 Task: Search one way flight ticket for 5 adults, 2 children, 1 infant in seat and 2 infants on lap in economy from Hilo, Hawaii: Hilo International Airport to Rockford: Chicago Rockford International Airport(was Northwest Chicagoland Regional Airport At Rockford) on 5-1-2023. Choice of flights is JetBlue. Number of bags: 1 carry on bag and 1 checked bag. Price is upto 100000. Outbound departure time preference is 21:15.
Action: Mouse moved to (251, 296)
Screenshot: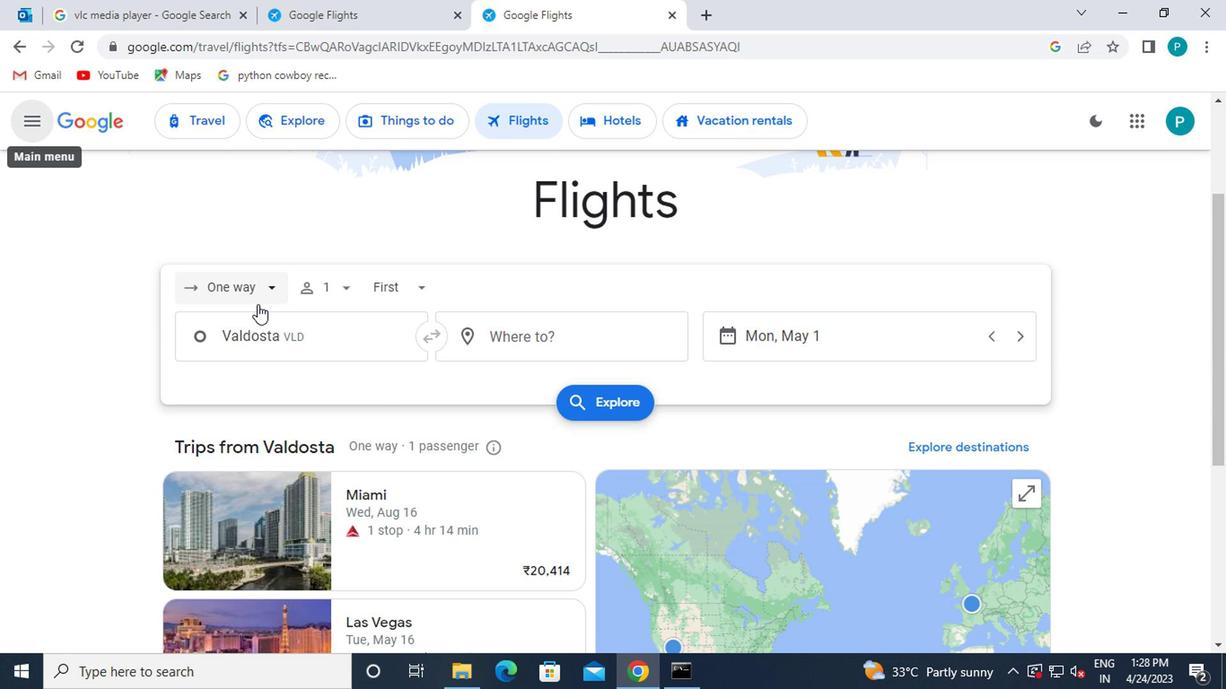 
Action: Mouse pressed left at (251, 296)
Screenshot: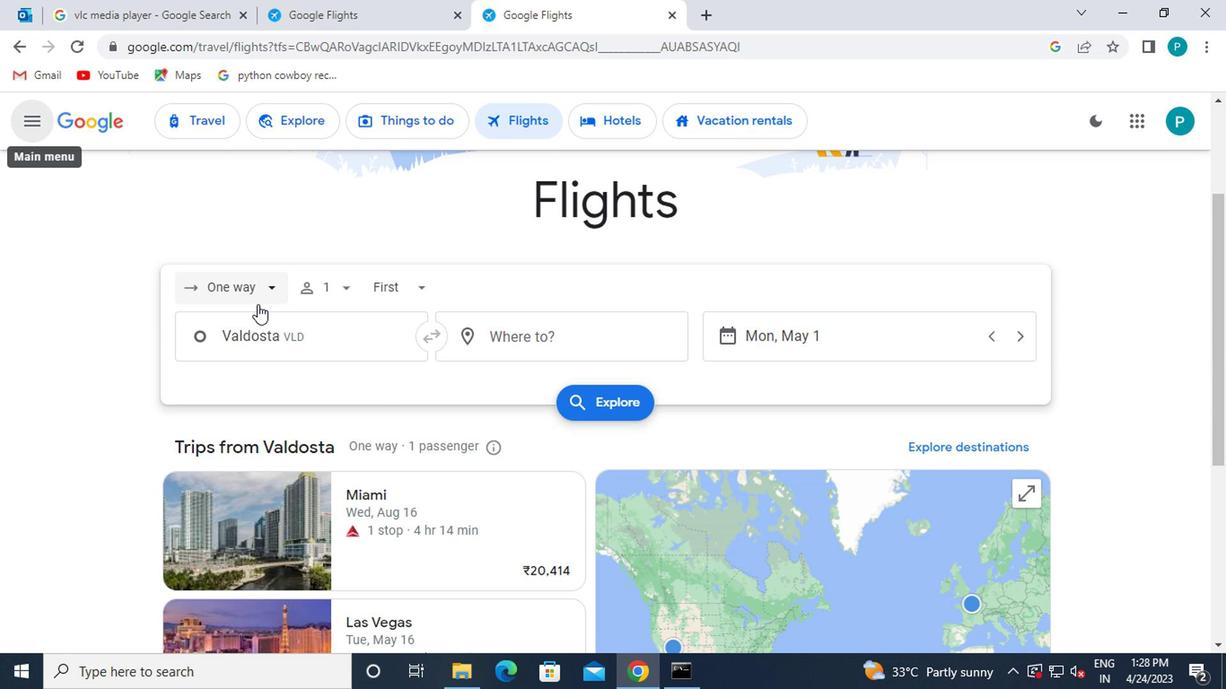 
Action: Mouse moved to (276, 376)
Screenshot: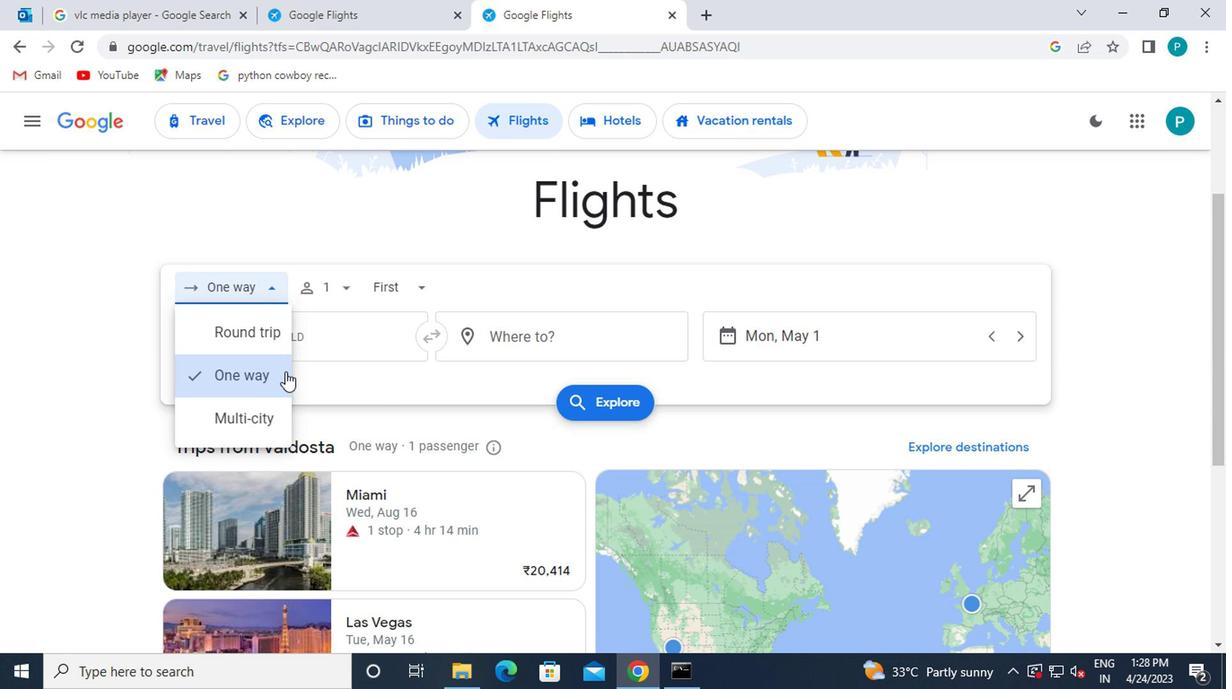 
Action: Mouse pressed left at (276, 376)
Screenshot: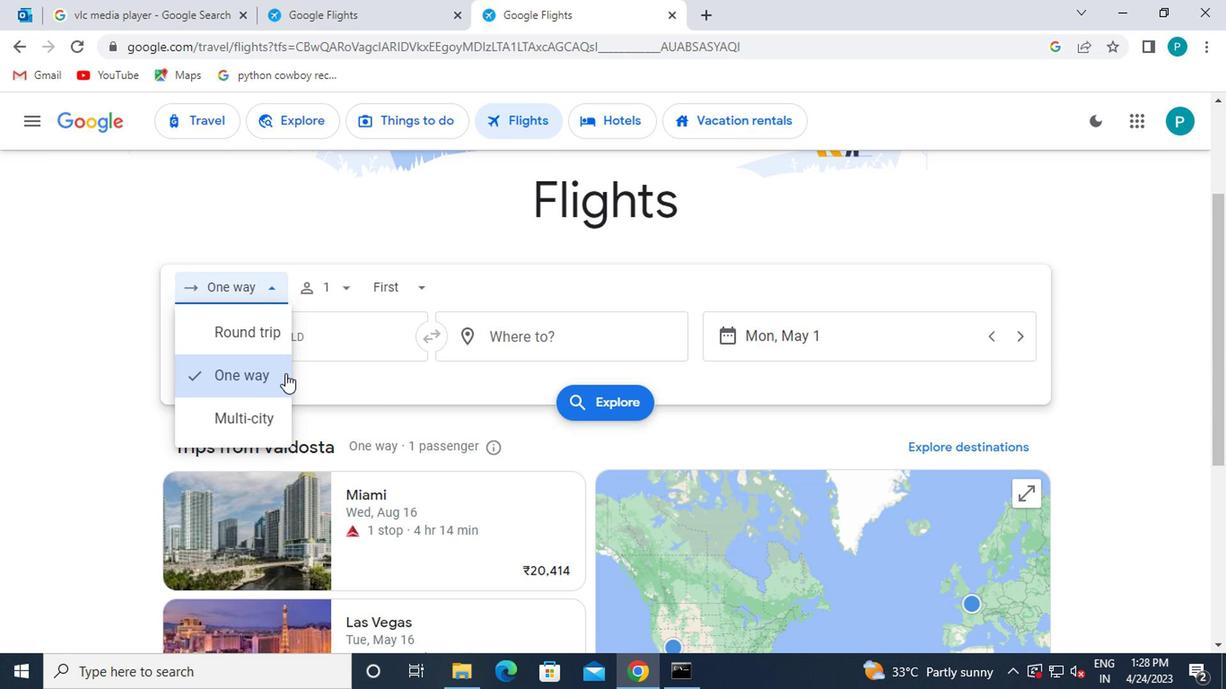 
Action: Mouse moved to (350, 291)
Screenshot: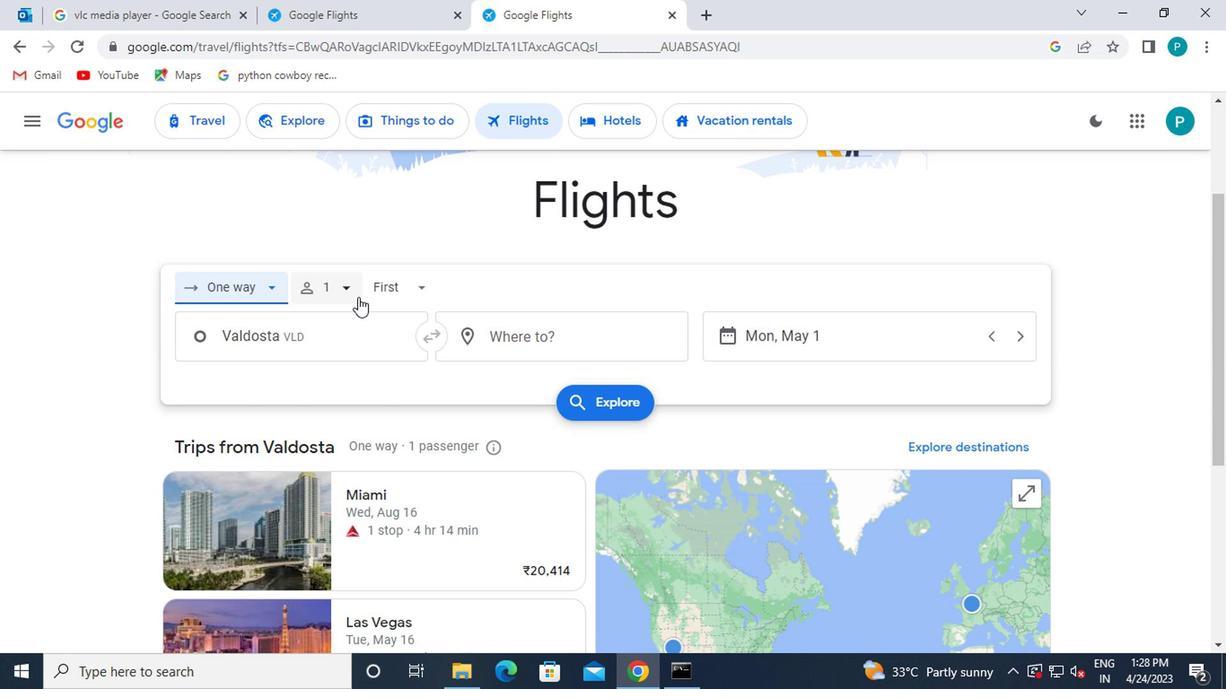 
Action: Mouse pressed left at (350, 291)
Screenshot: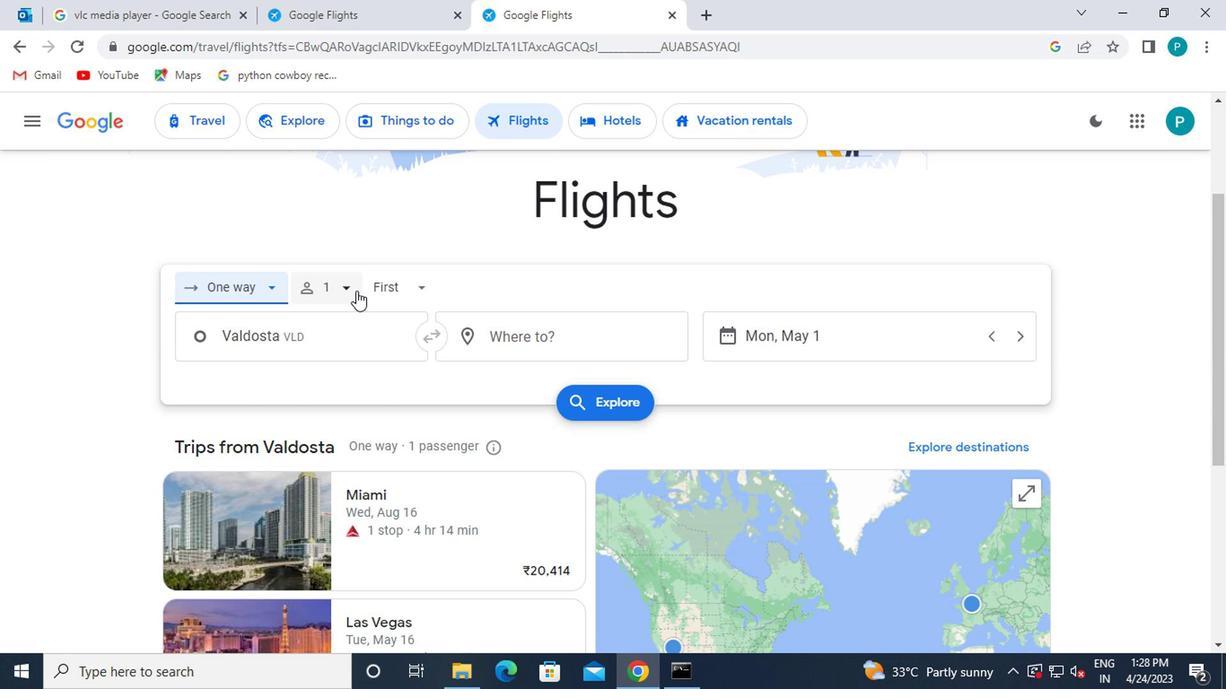 
Action: Mouse moved to (472, 334)
Screenshot: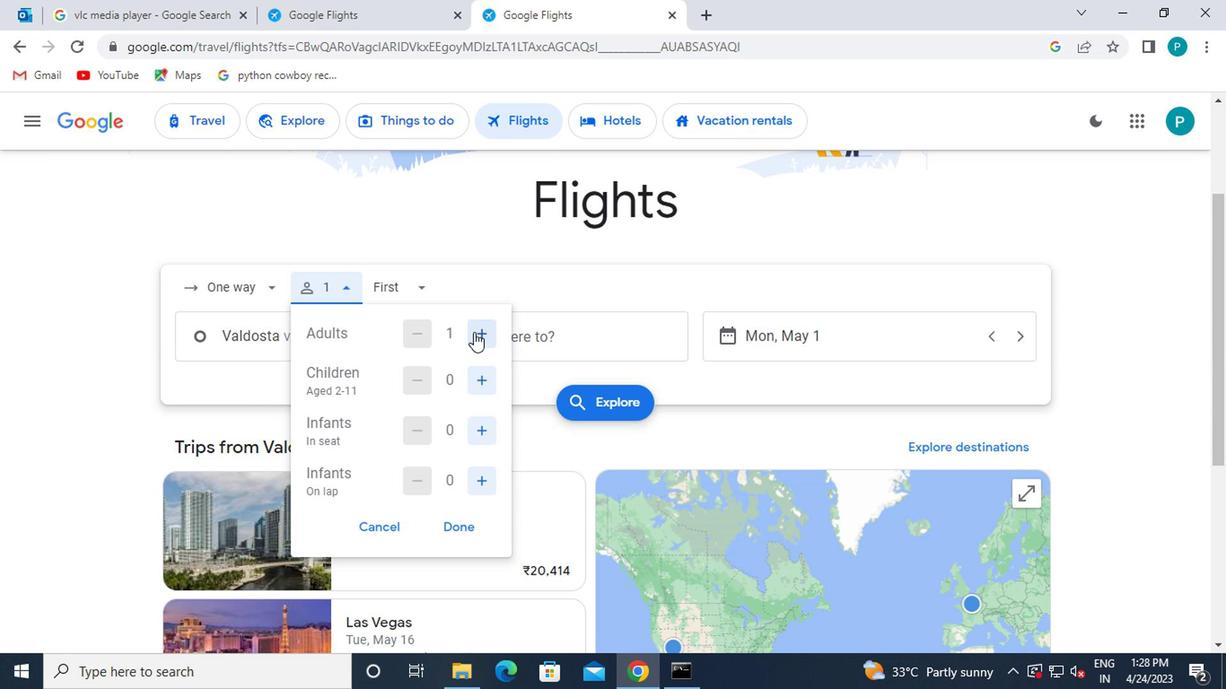 
Action: Mouse pressed left at (472, 334)
Screenshot: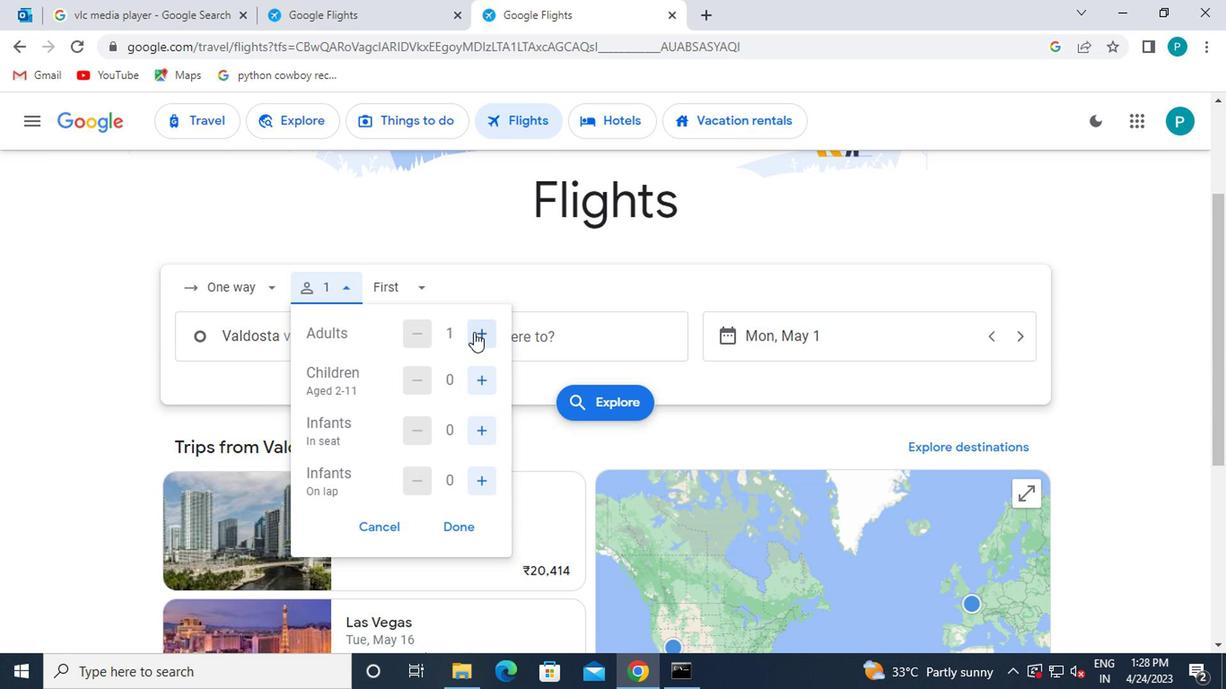 
Action: Mouse pressed left at (472, 334)
Screenshot: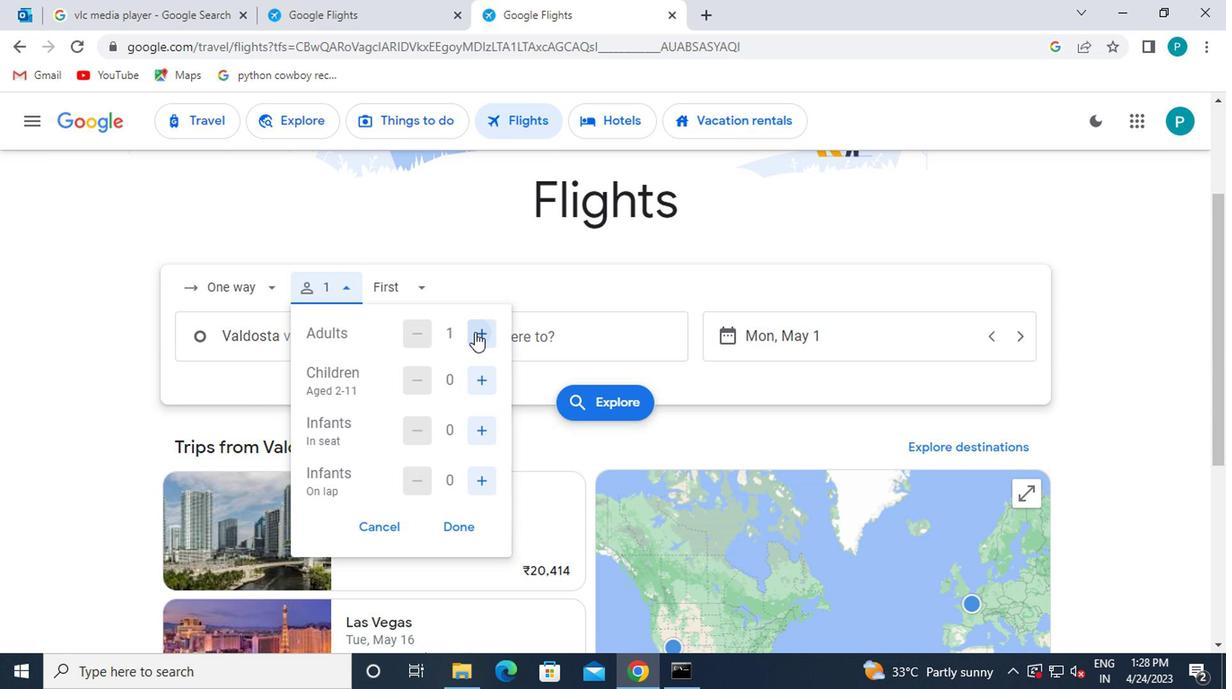
Action: Mouse pressed left at (472, 334)
Screenshot: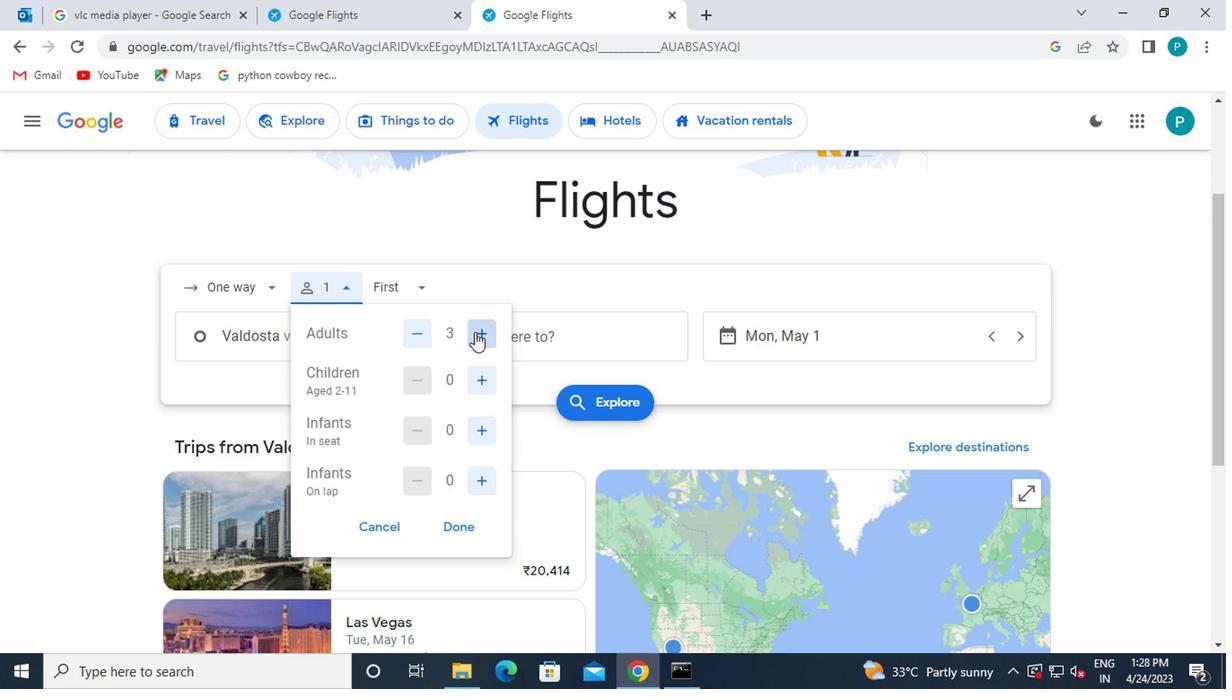 
Action: Mouse pressed left at (472, 334)
Screenshot: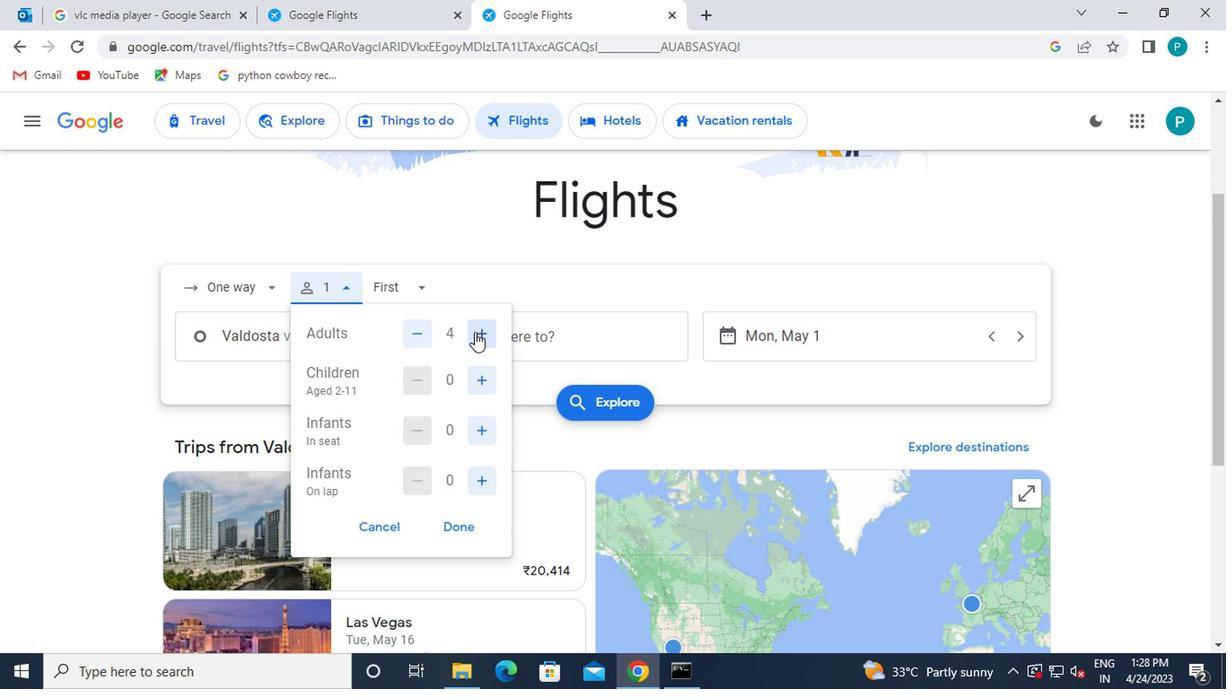 
Action: Mouse moved to (468, 371)
Screenshot: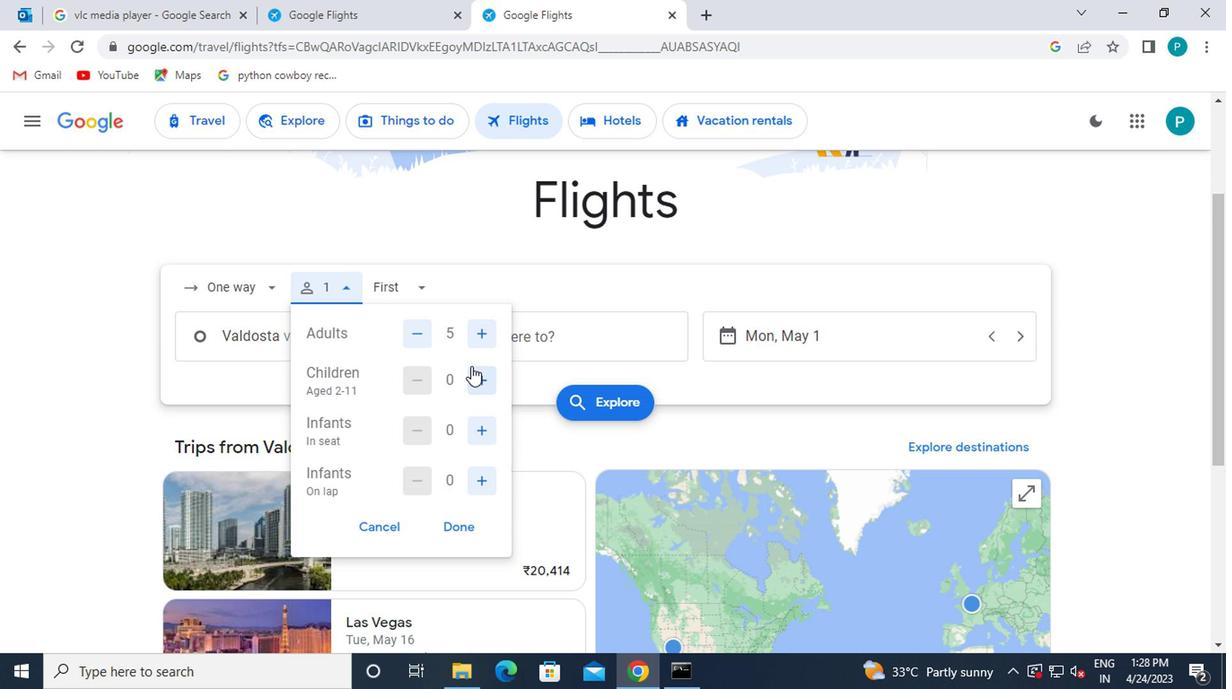 
Action: Mouse pressed left at (468, 371)
Screenshot: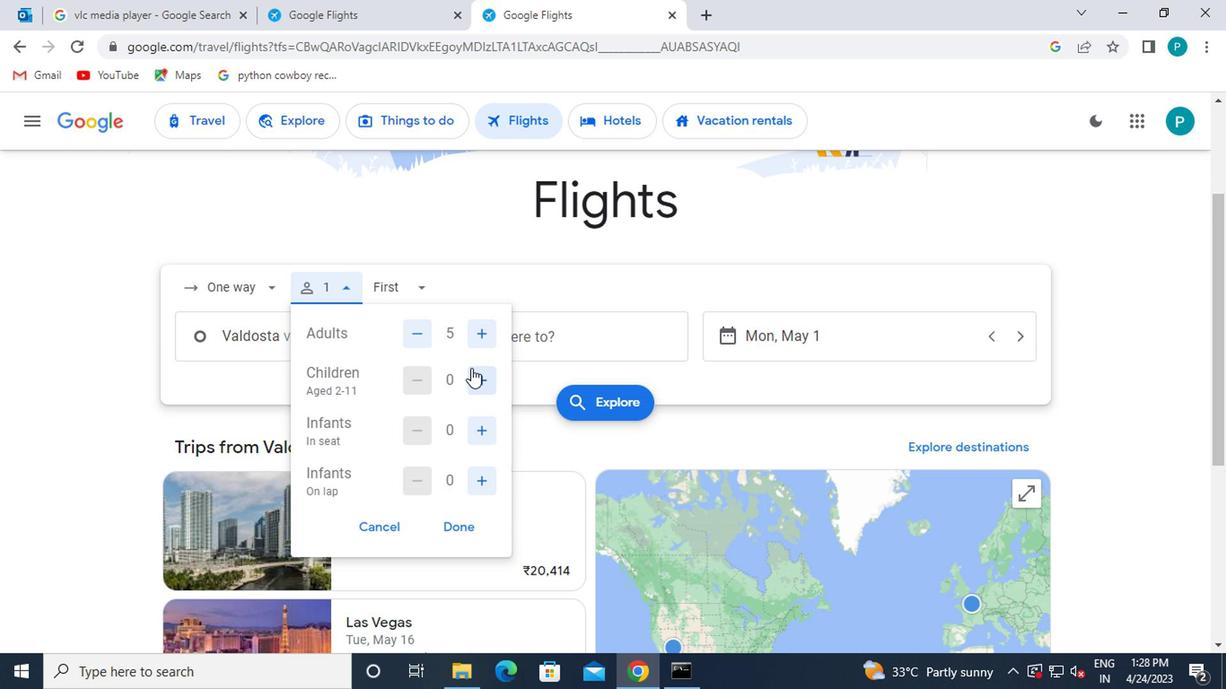 
Action: Mouse pressed left at (468, 371)
Screenshot: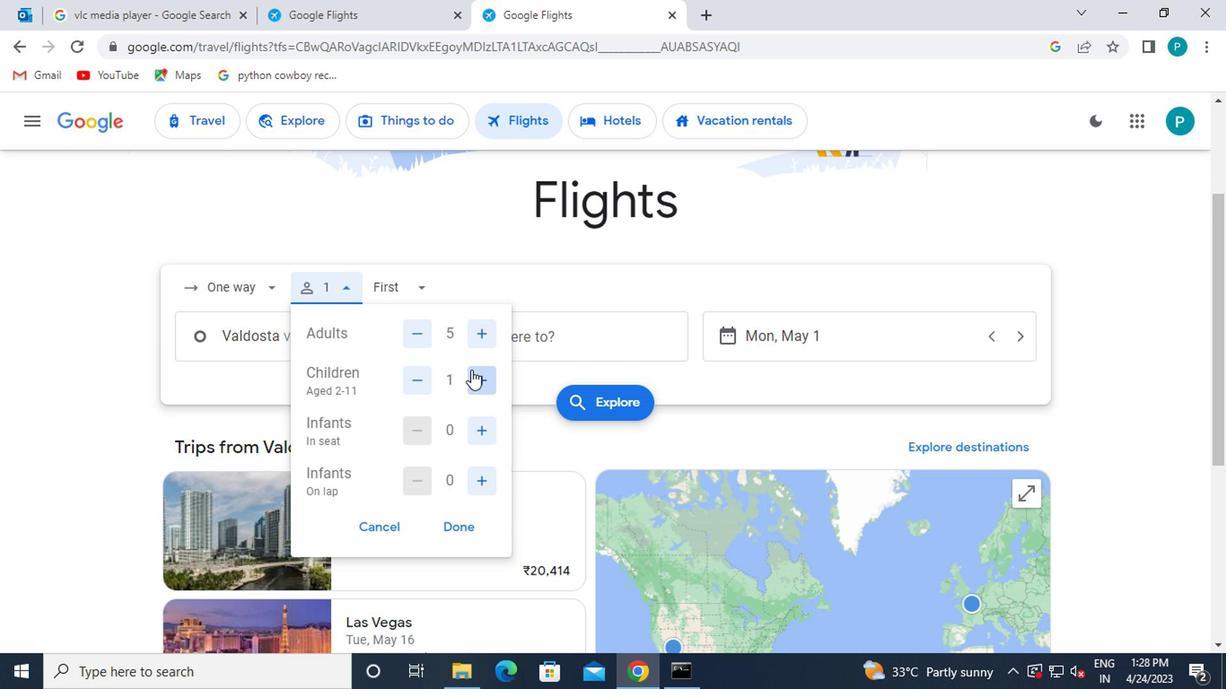 
Action: Mouse moved to (483, 426)
Screenshot: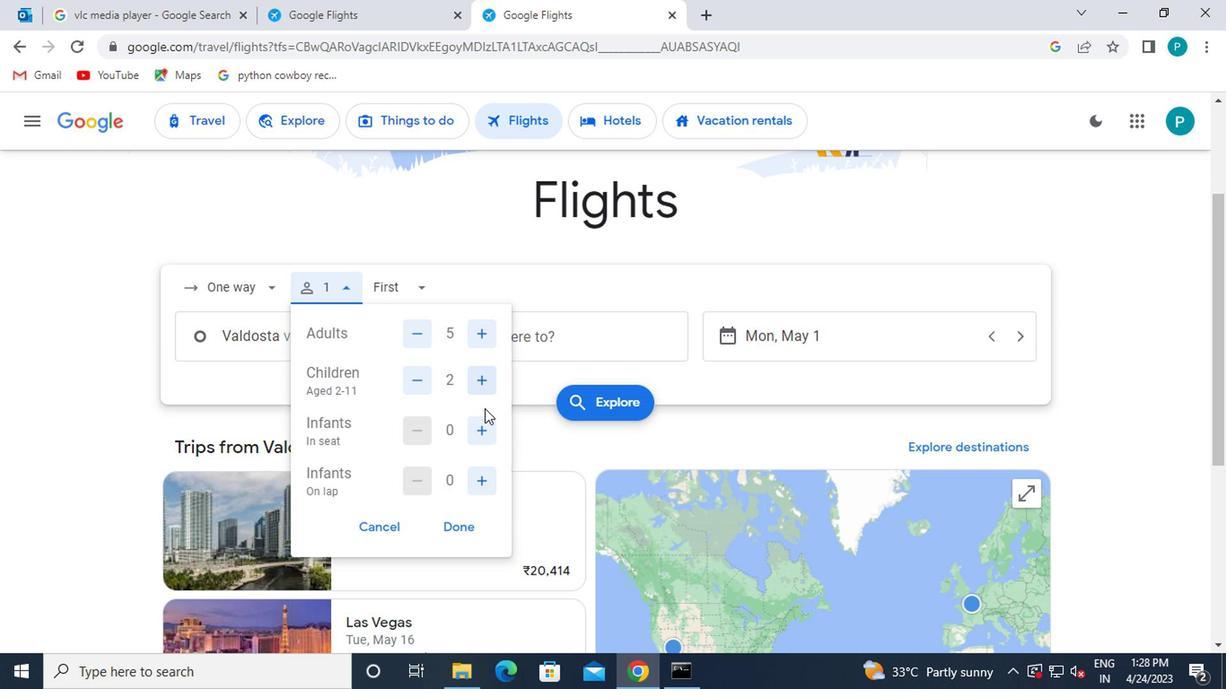 
Action: Mouse pressed left at (483, 426)
Screenshot: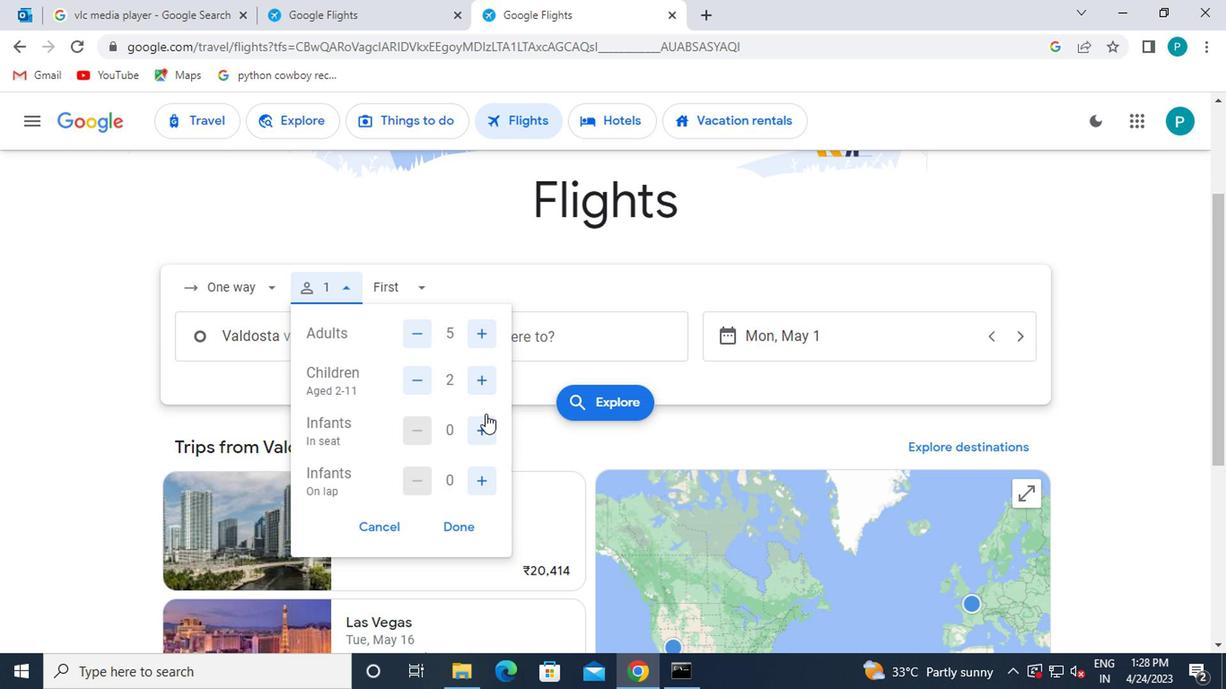 
Action: Mouse moved to (470, 479)
Screenshot: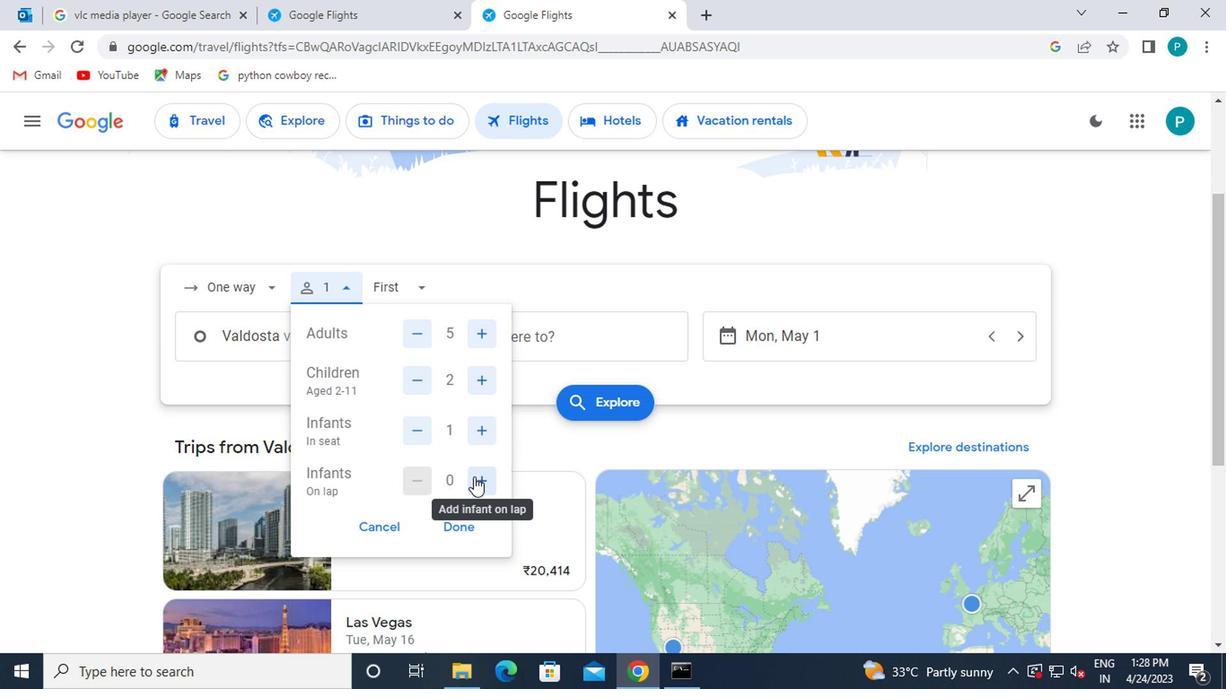 
Action: Mouse pressed left at (470, 479)
Screenshot: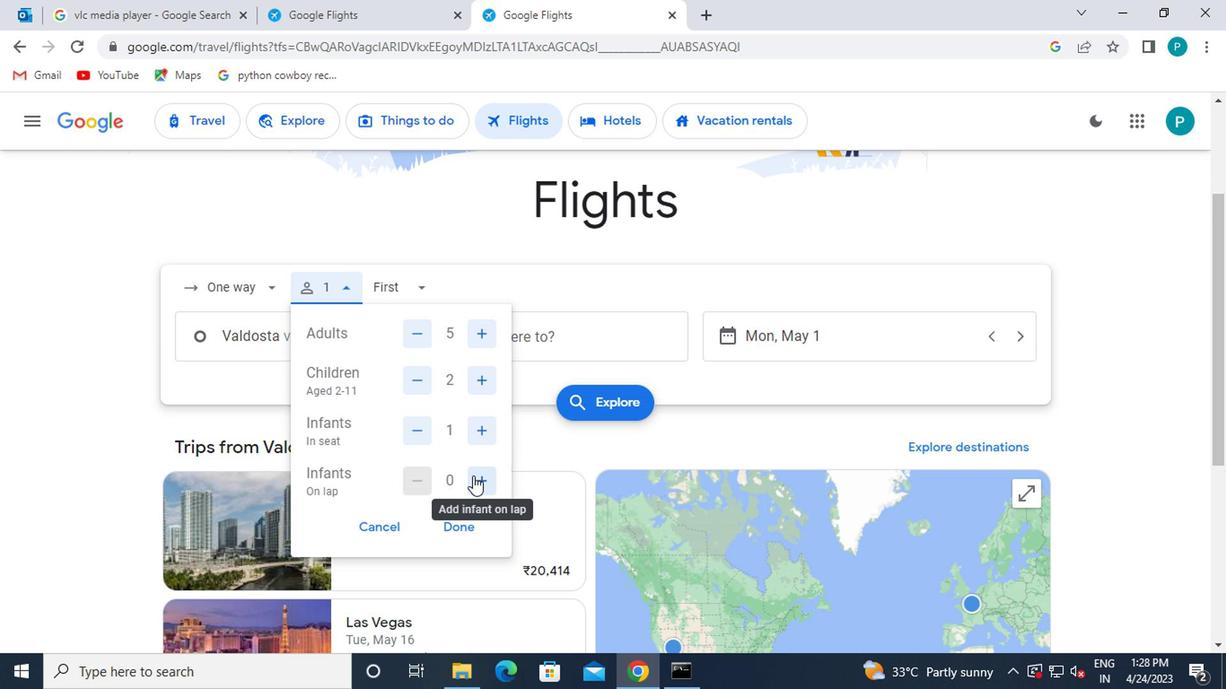 
Action: Mouse pressed left at (470, 479)
Screenshot: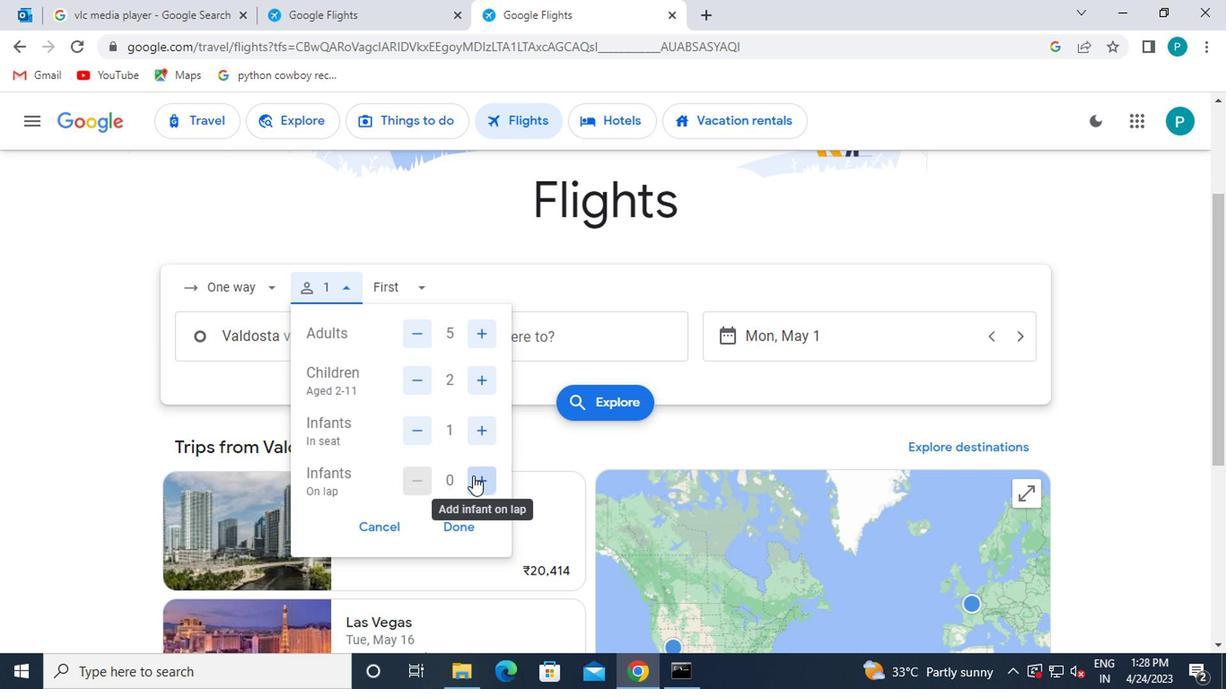
Action: Mouse moved to (428, 484)
Screenshot: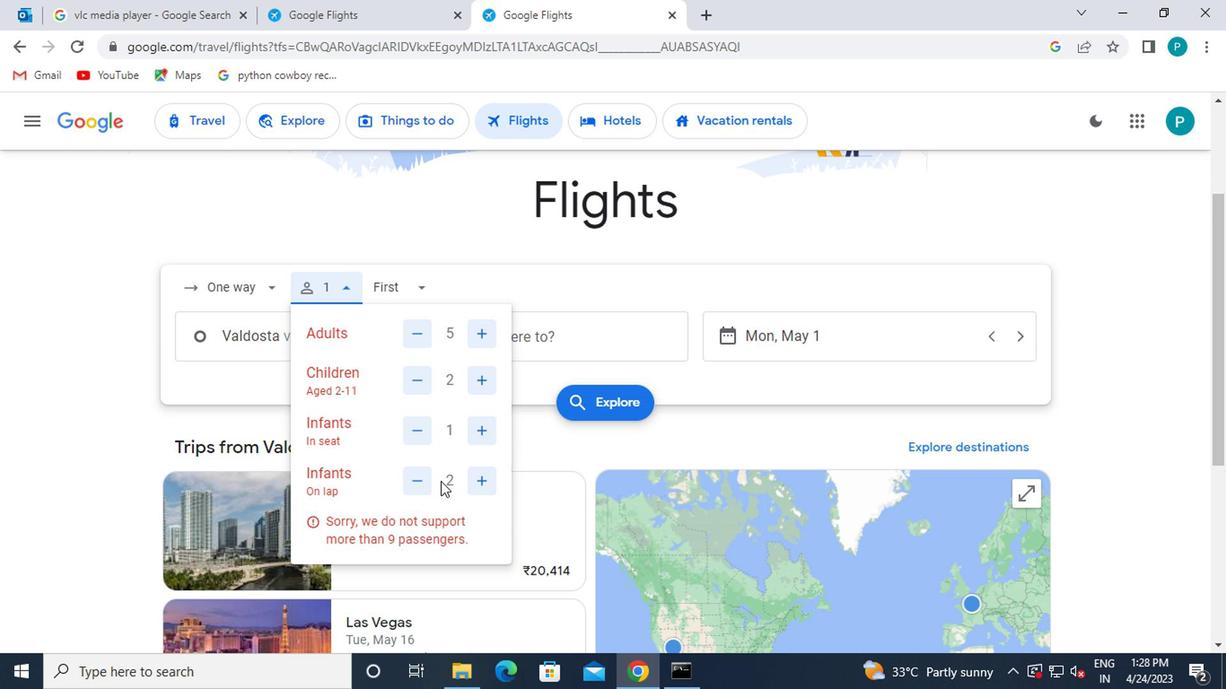 
Action: Mouse pressed left at (428, 484)
Screenshot: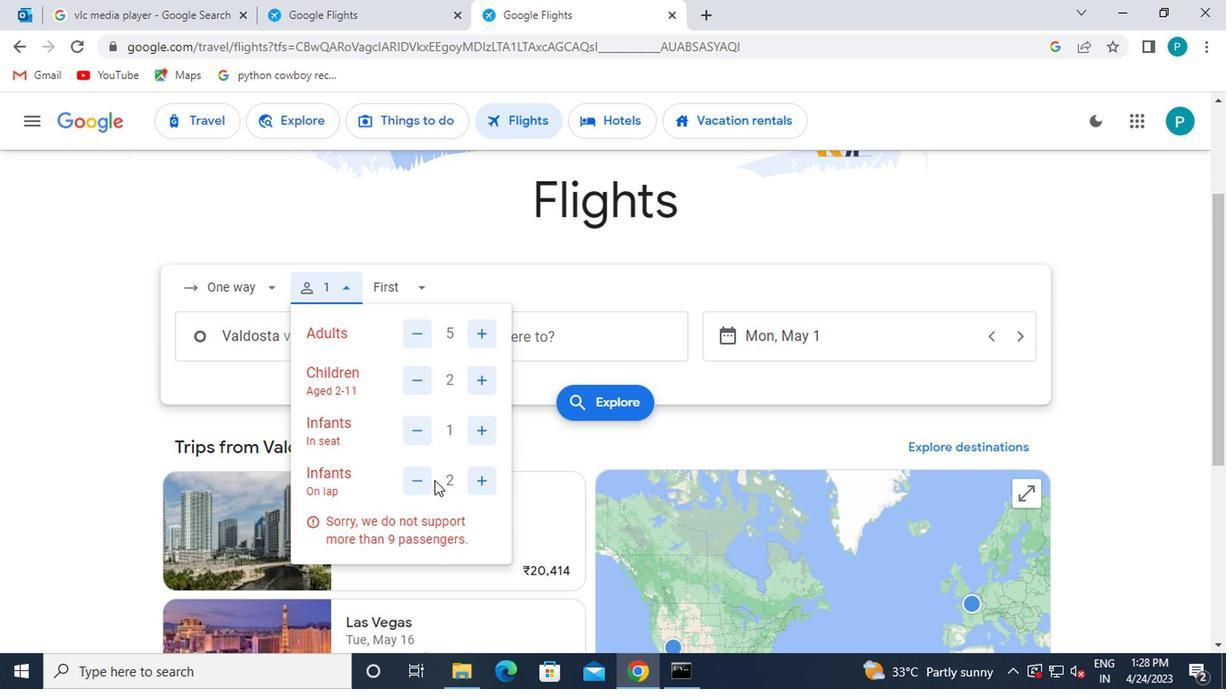 
Action: Mouse moved to (412, 489)
Screenshot: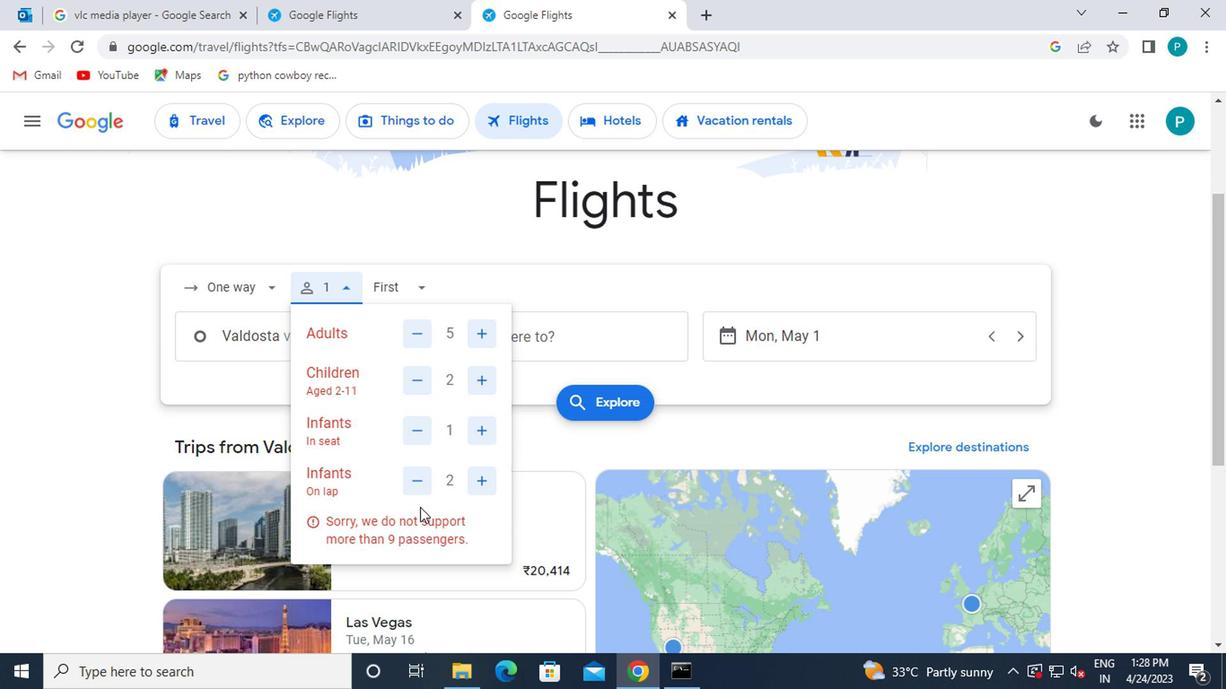 
Action: Mouse pressed left at (412, 489)
Screenshot: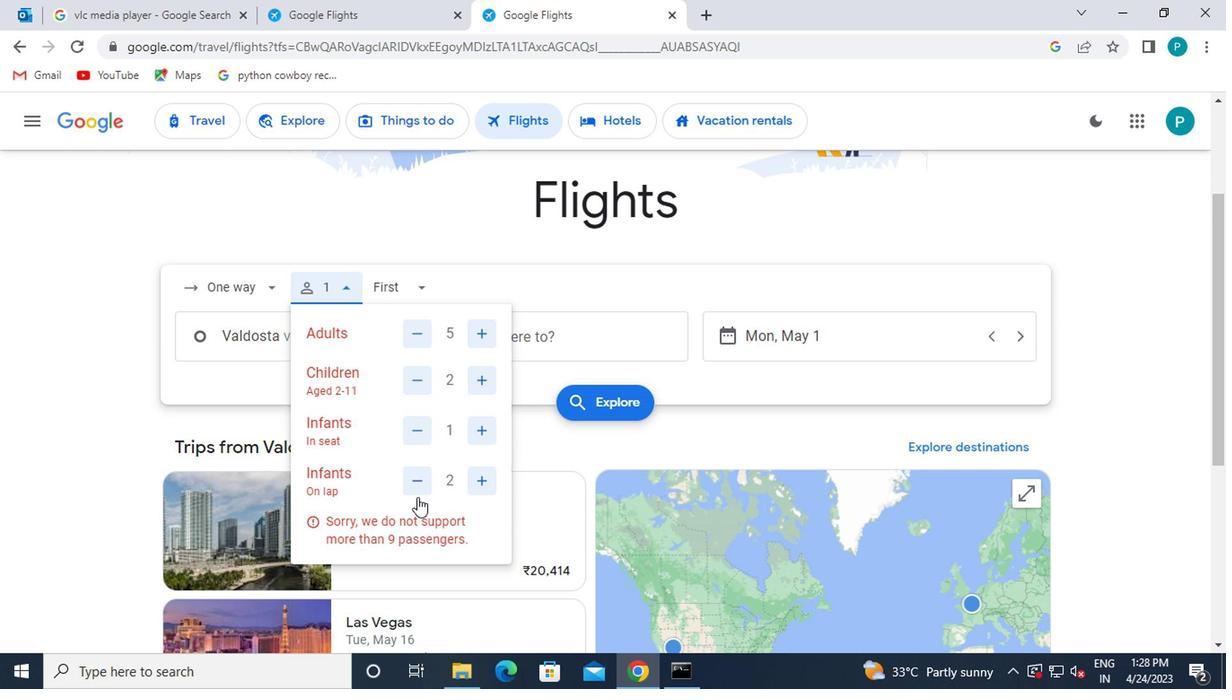 
Action: Mouse moved to (460, 527)
Screenshot: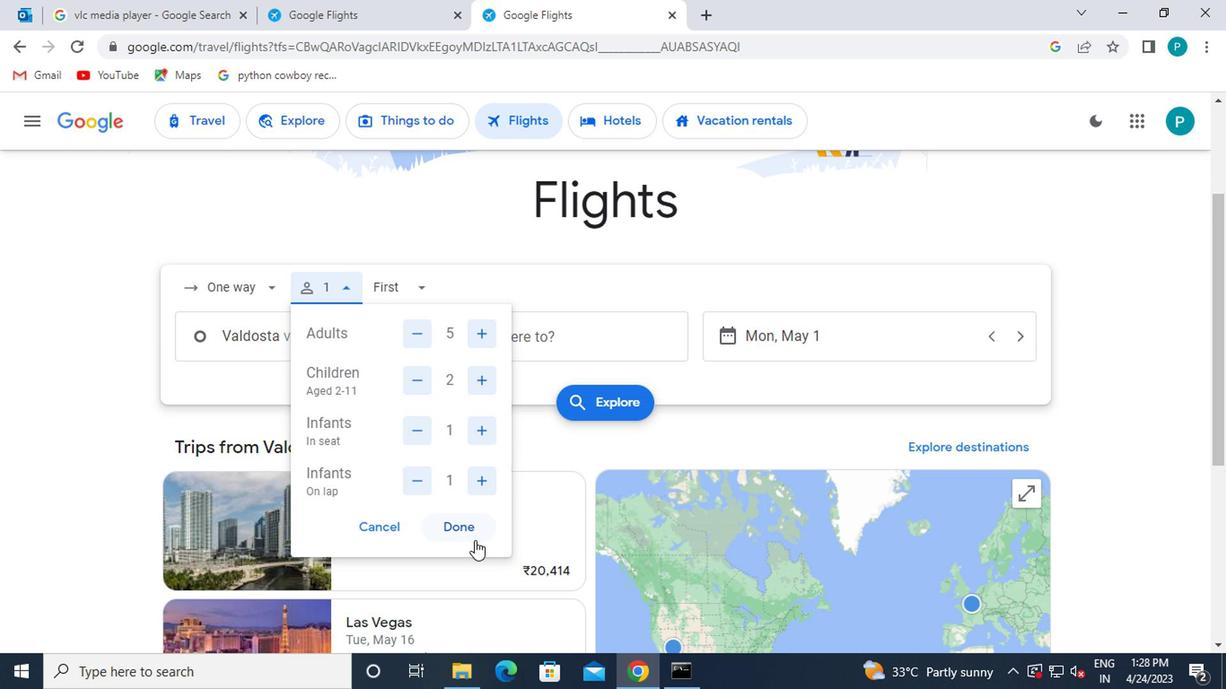 
Action: Mouse pressed left at (460, 527)
Screenshot: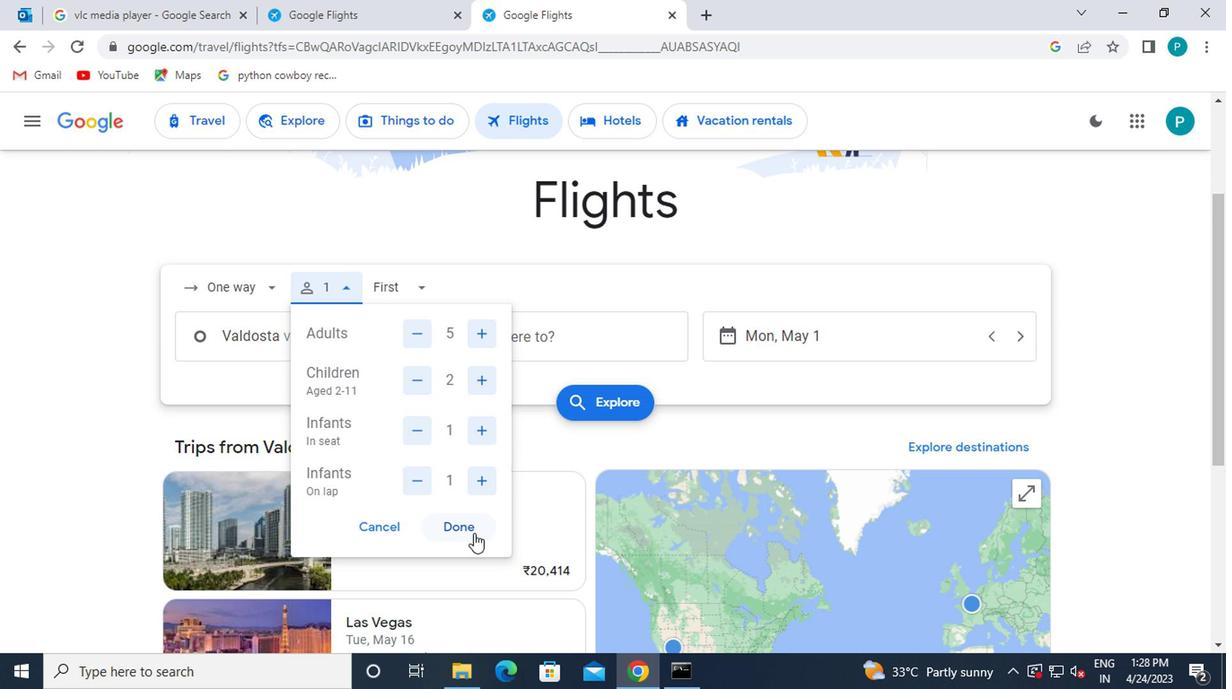 
Action: Mouse moved to (417, 292)
Screenshot: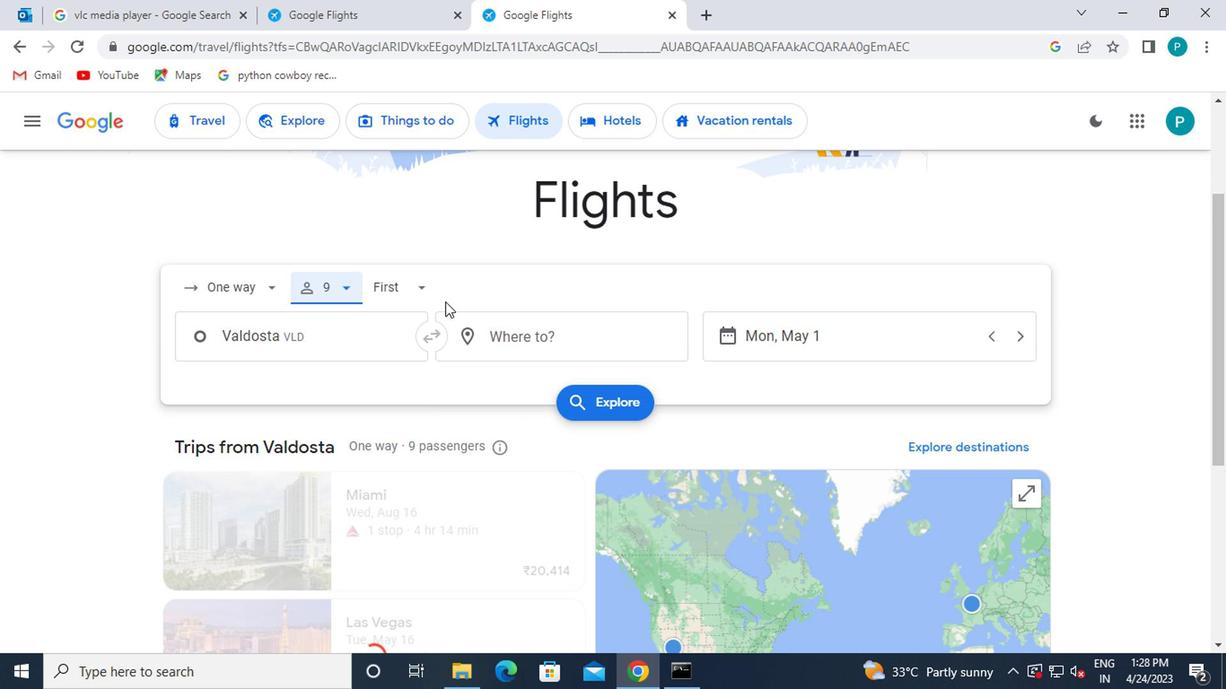 
Action: Mouse pressed left at (417, 292)
Screenshot: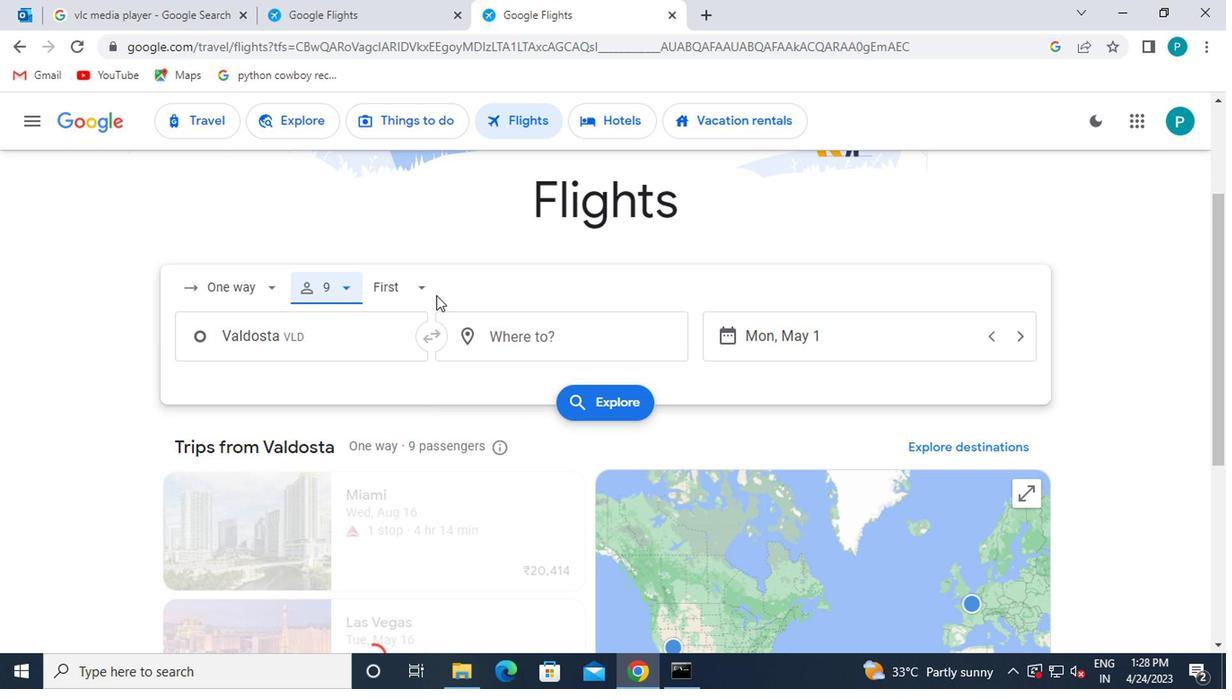 
Action: Mouse moved to (435, 344)
Screenshot: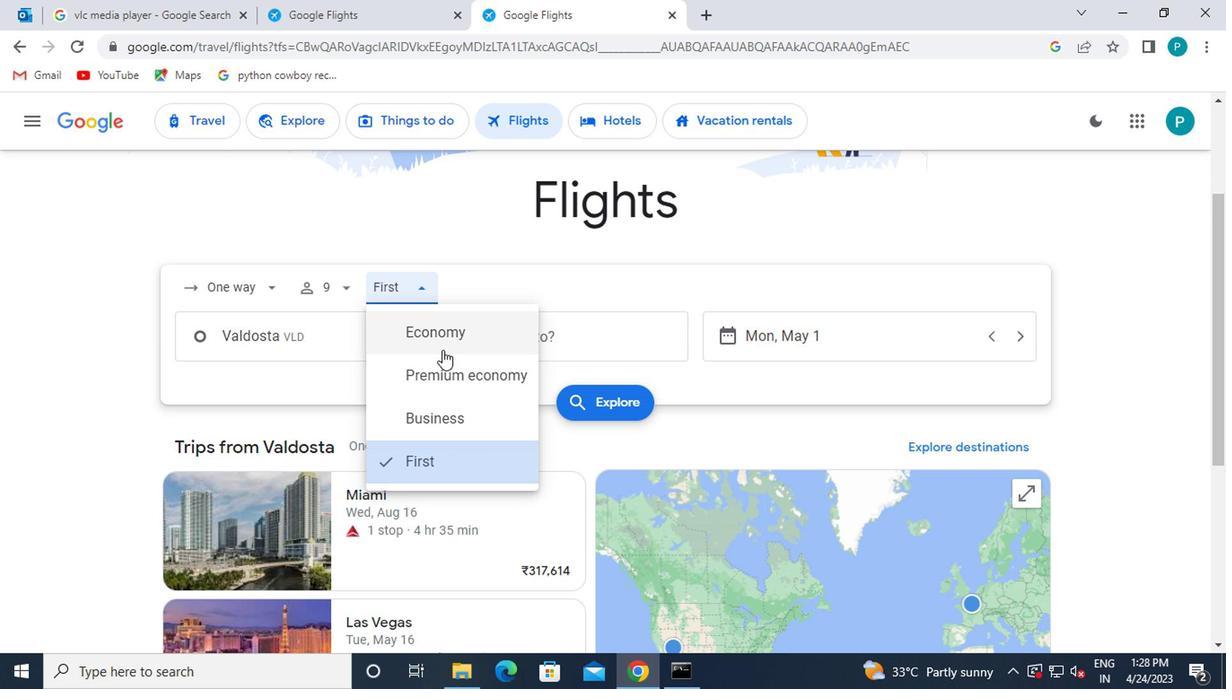 
Action: Mouse pressed left at (435, 344)
Screenshot: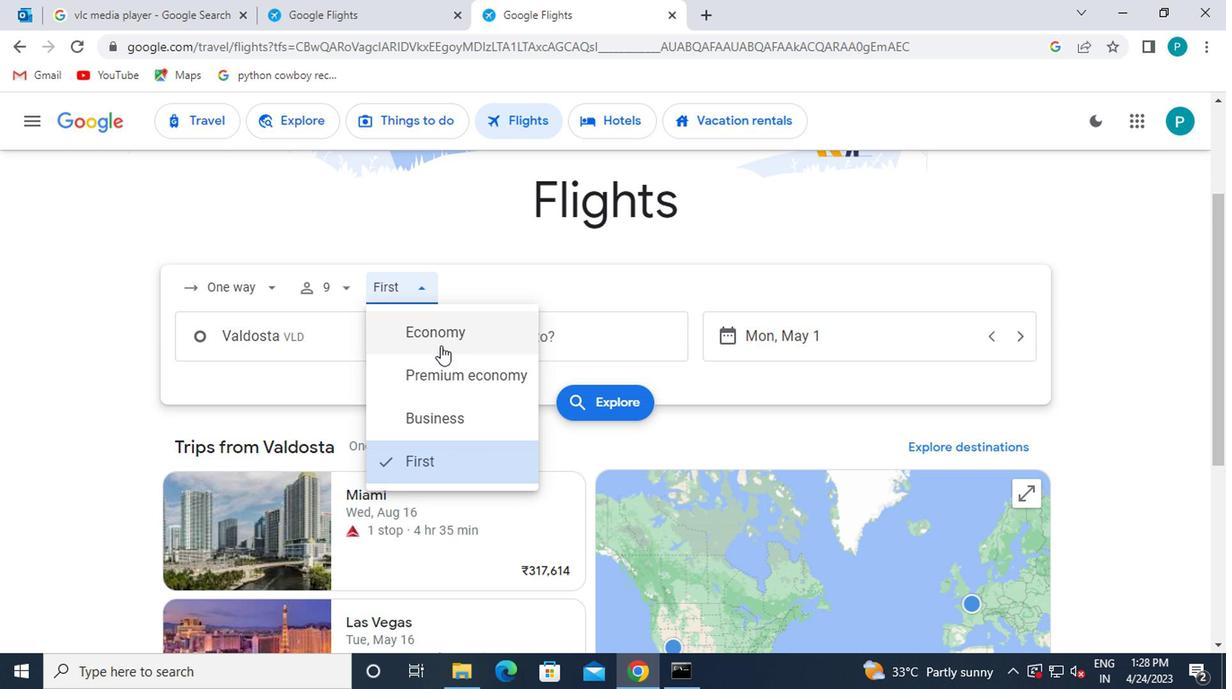 
Action: Mouse moved to (353, 338)
Screenshot: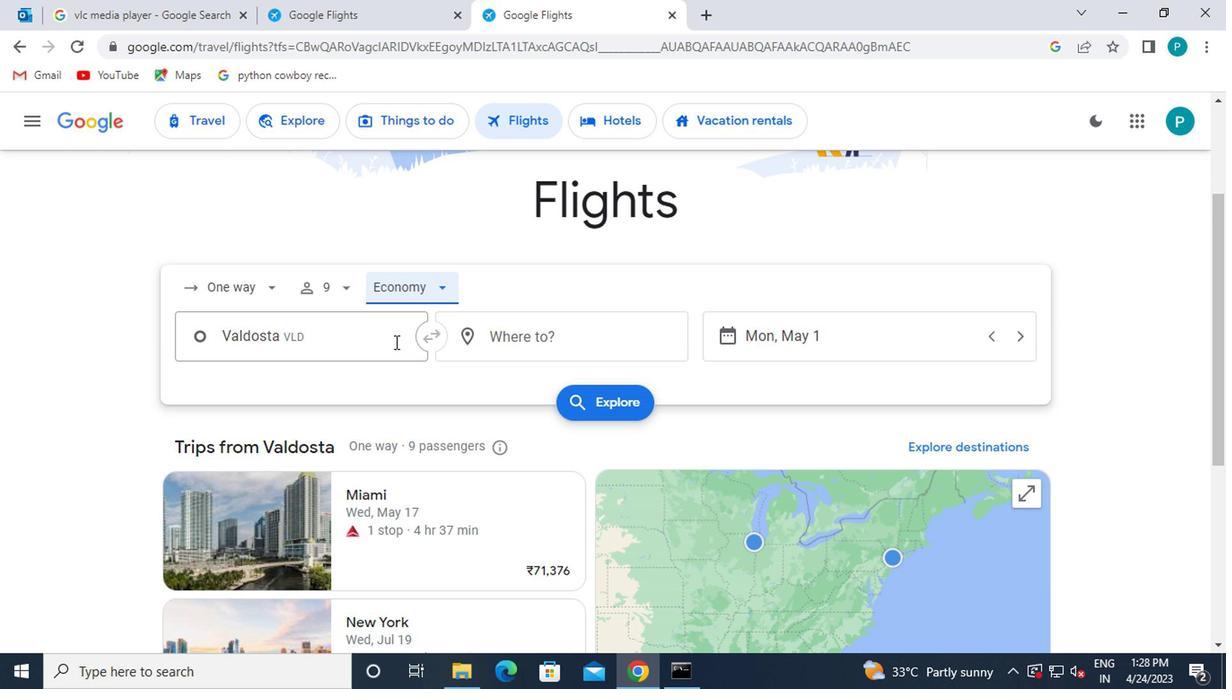 
Action: Mouse pressed left at (353, 338)
Screenshot: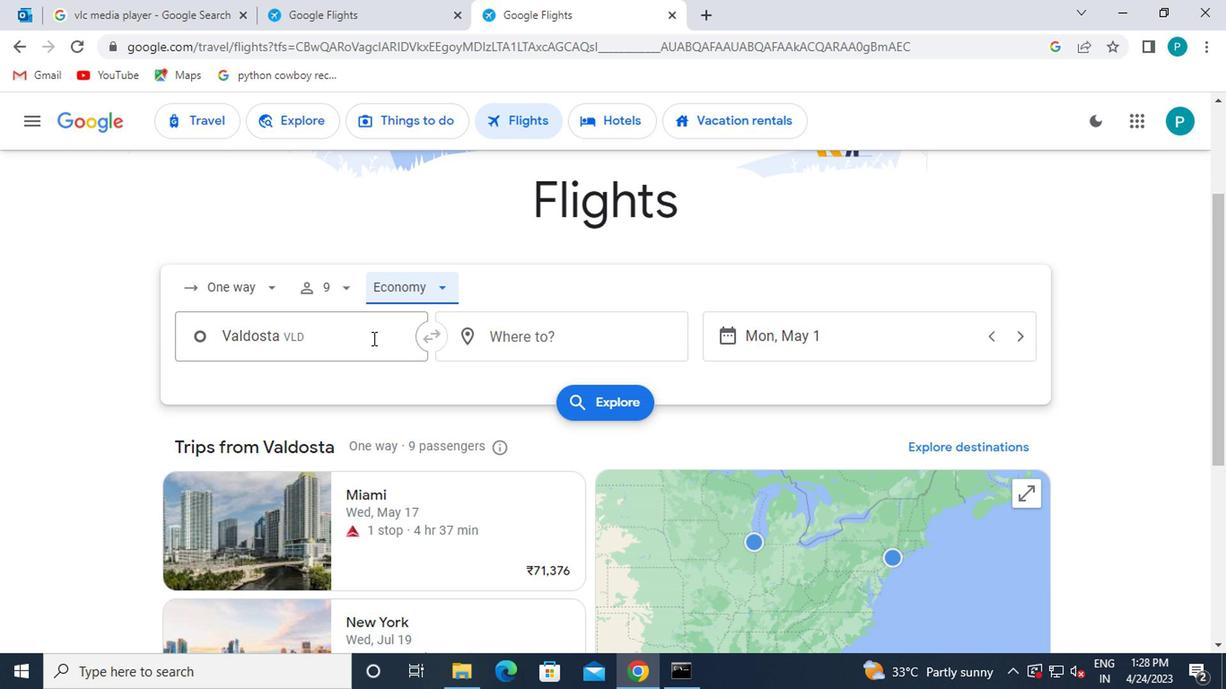 
Action: Key pressed hilo
Screenshot: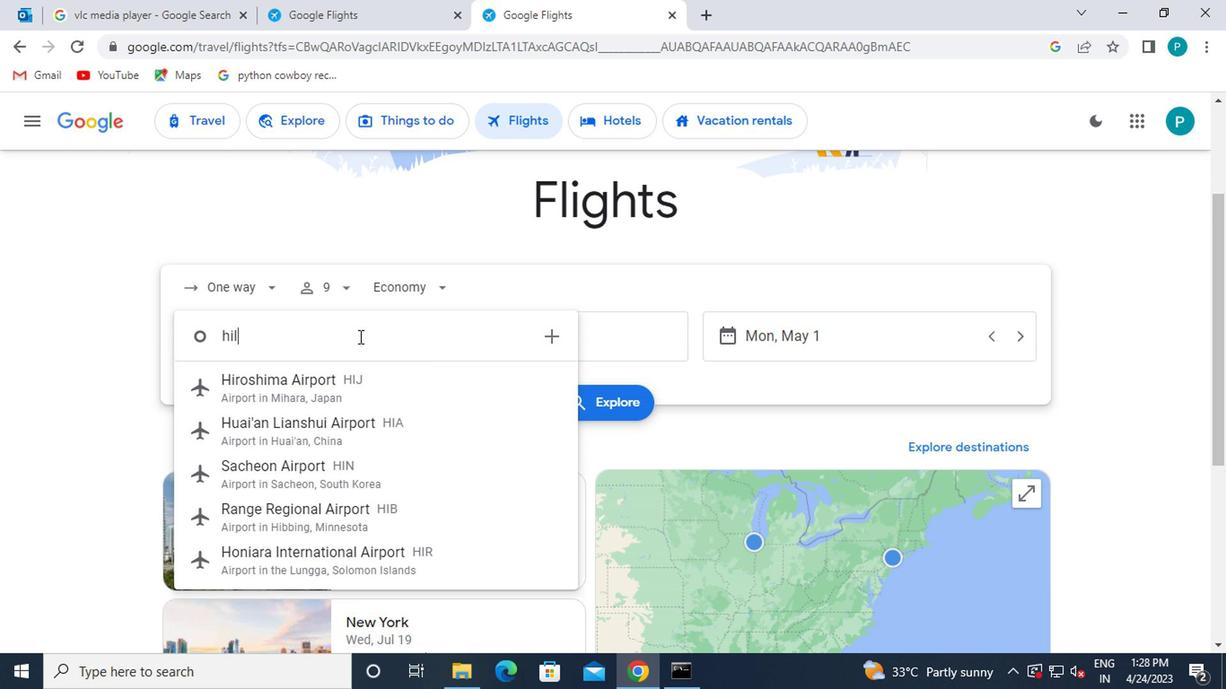 
Action: Mouse moved to (353, 443)
Screenshot: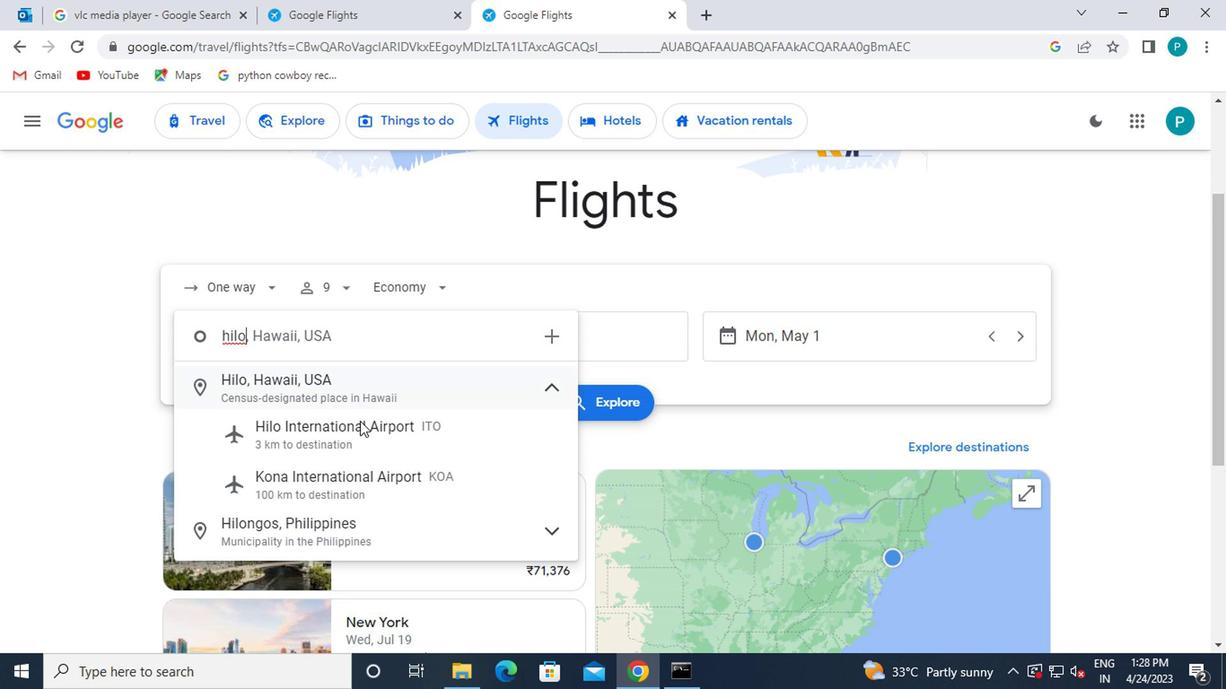 
Action: Mouse pressed left at (353, 443)
Screenshot: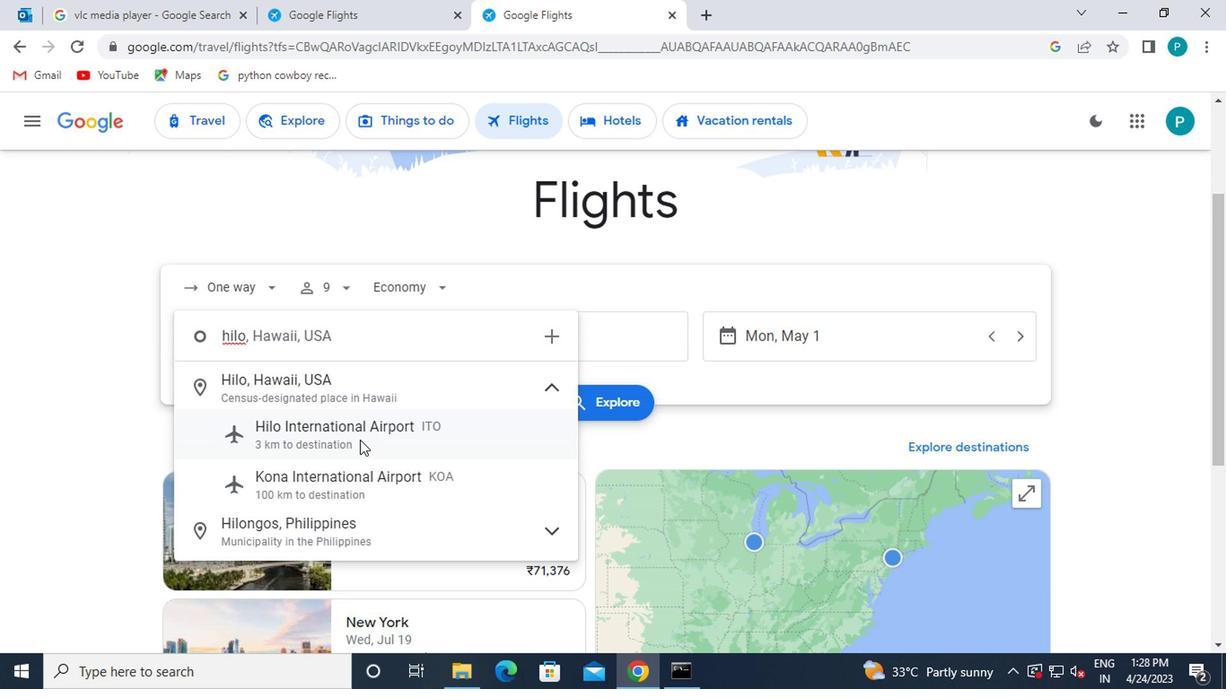 
Action: Mouse moved to (514, 345)
Screenshot: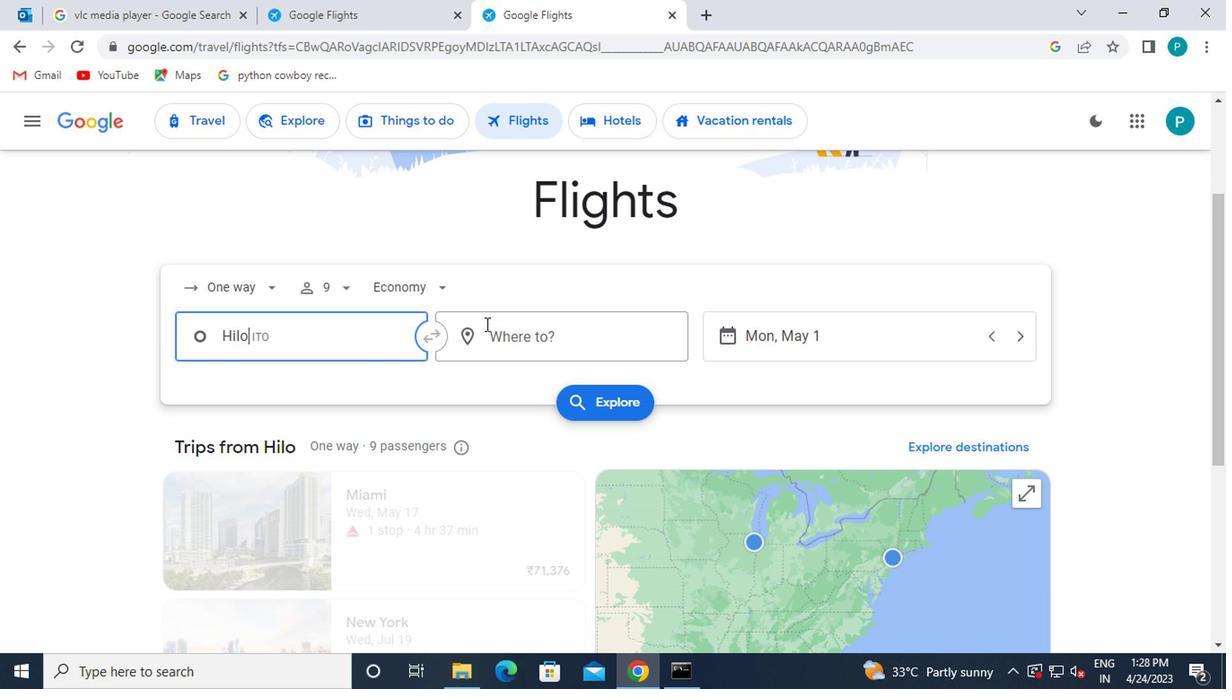
Action: Mouse pressed left at (514, 345)
Screenshot: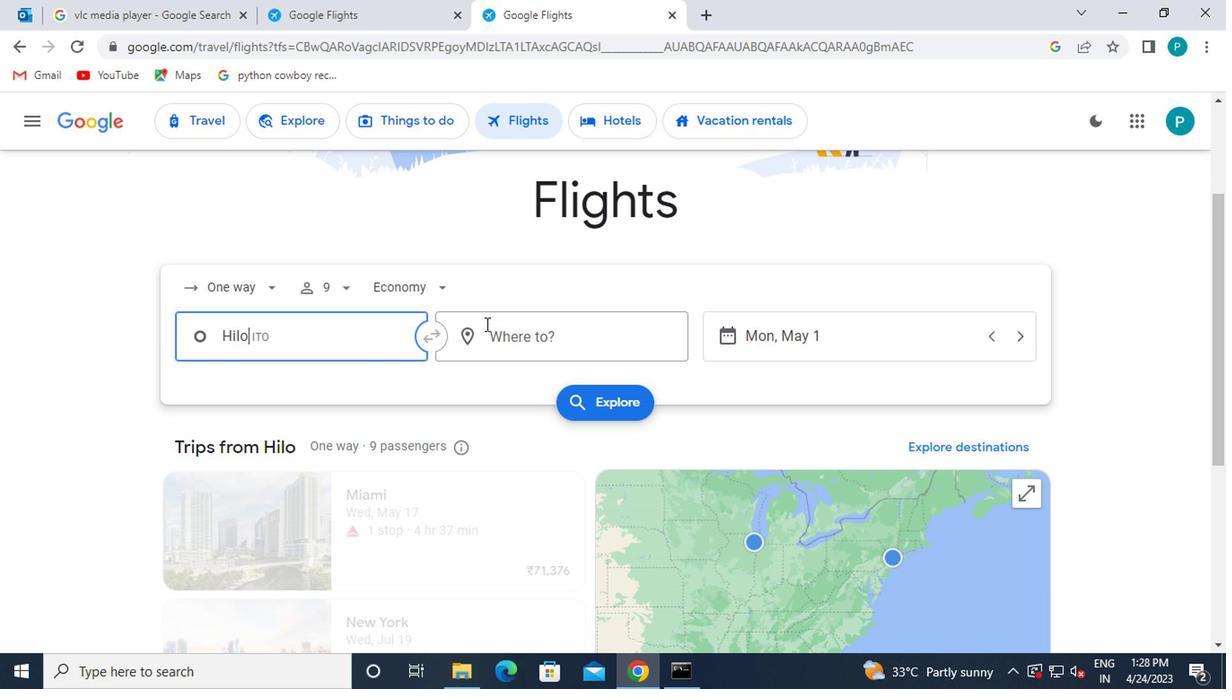 
Action: Mouse moved to (516, 339)
Screenshot: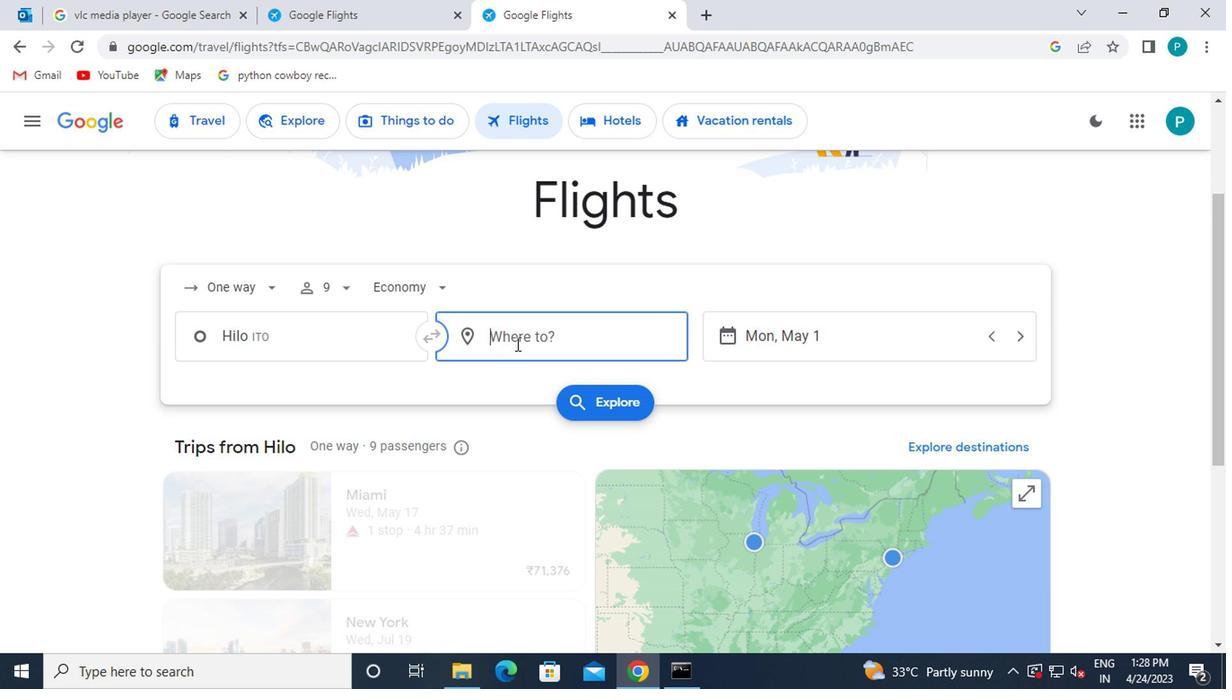 
Action: Key pressed rockford
Screenshot: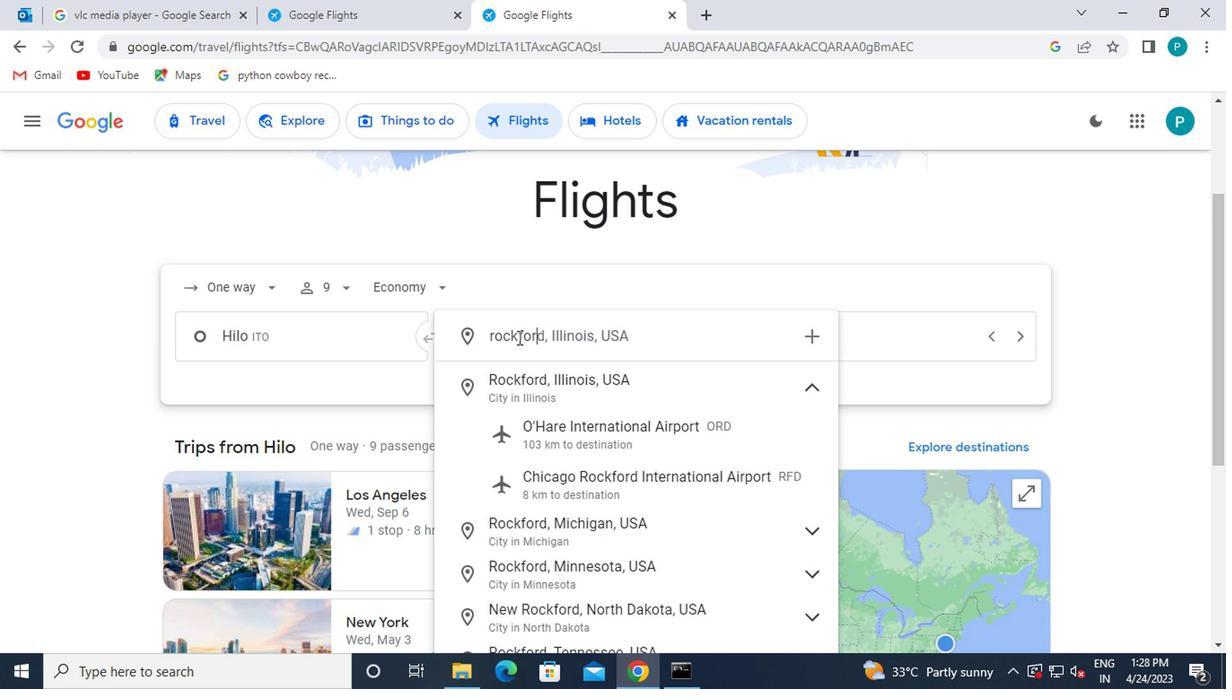 
Action: Mouse moved to (595, 493)
Screenshot: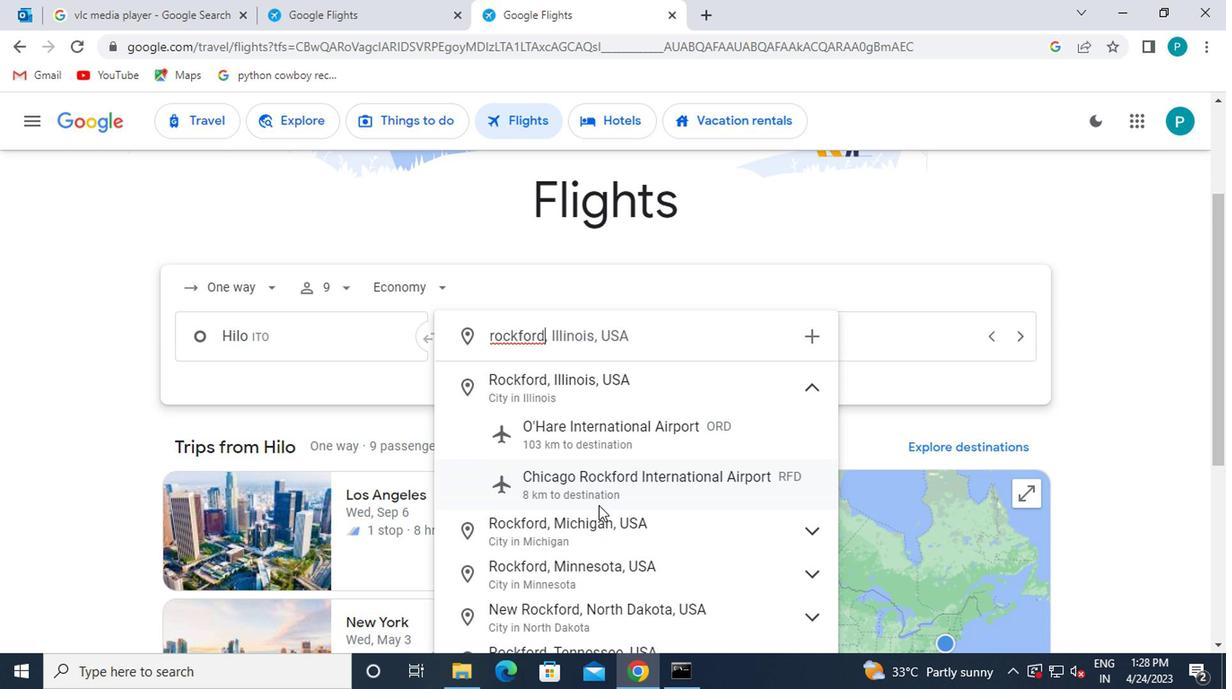
Action: Mouse pressed left at (595, 493)
Screenshot: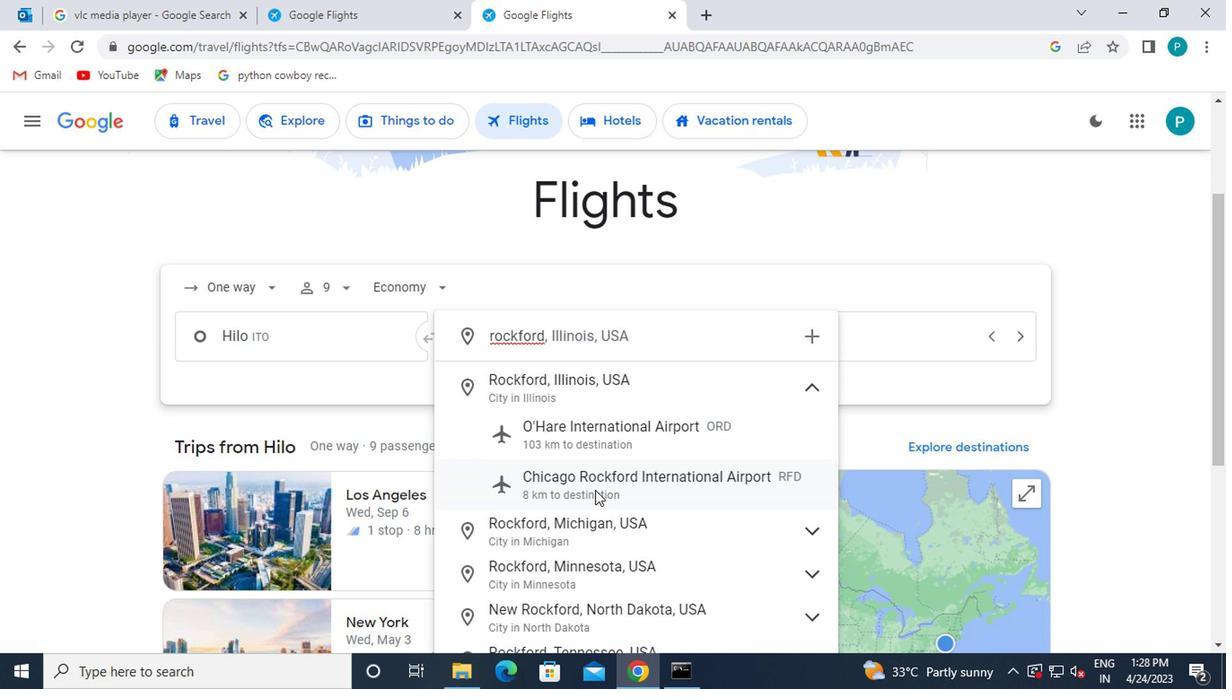 
Action: Mouse moved to (849, 328)
Screenshot: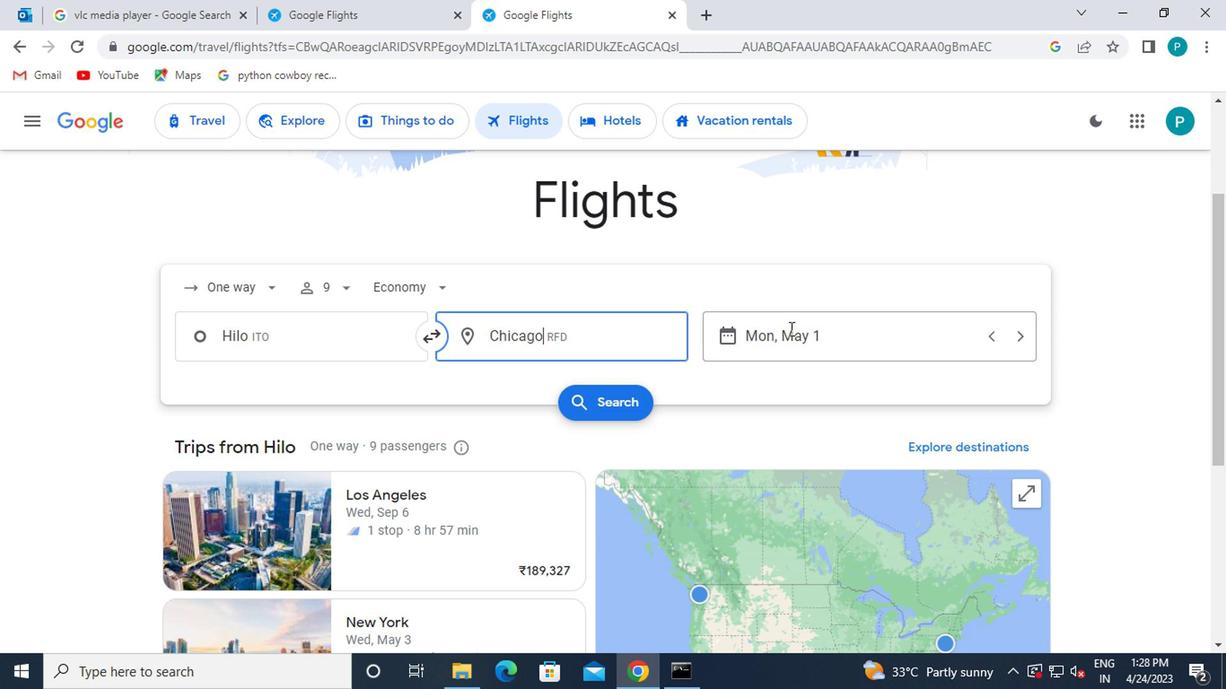 
Action: Mouse pressed left at (849, 328)
Screenshot: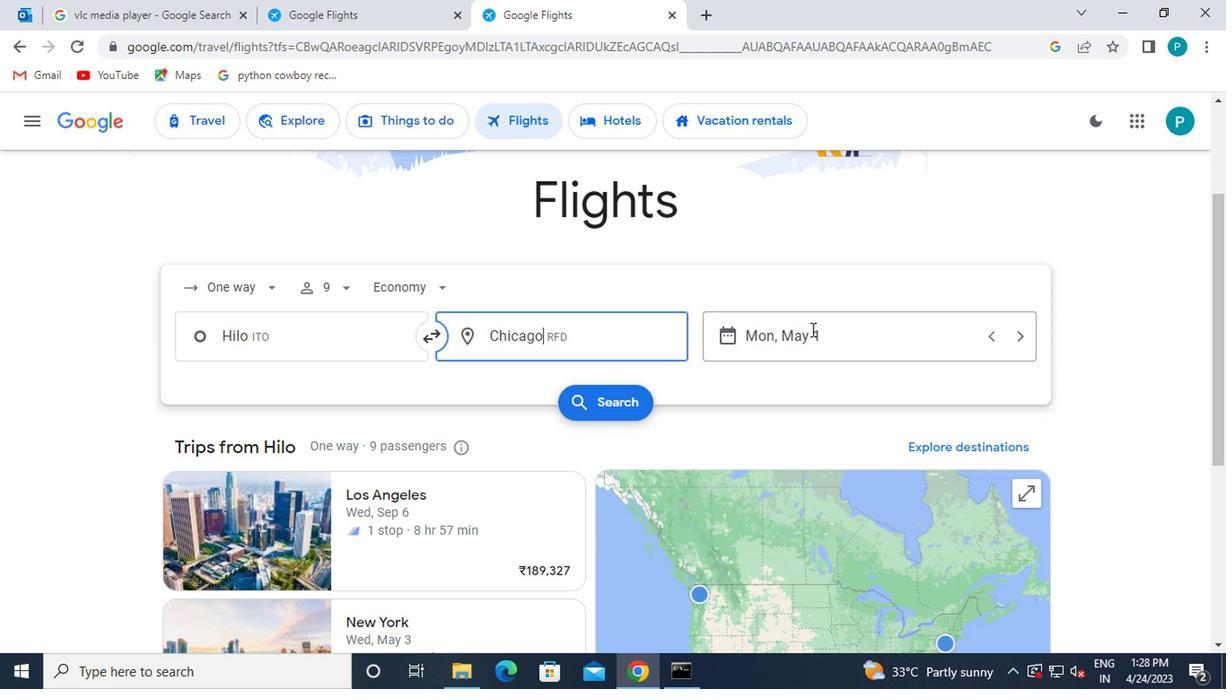 
Action: Mouse moved to (788, 326)
Screenshot: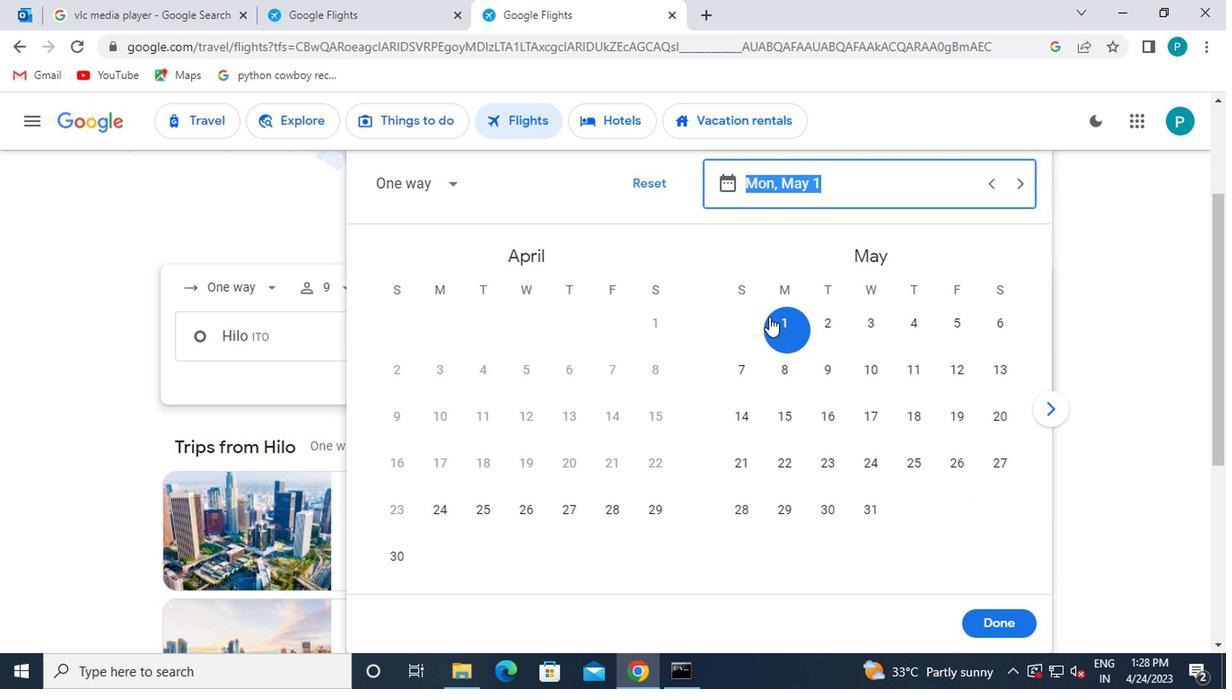 
Action: Mouse pressed left at (788, 326)
Screenshot: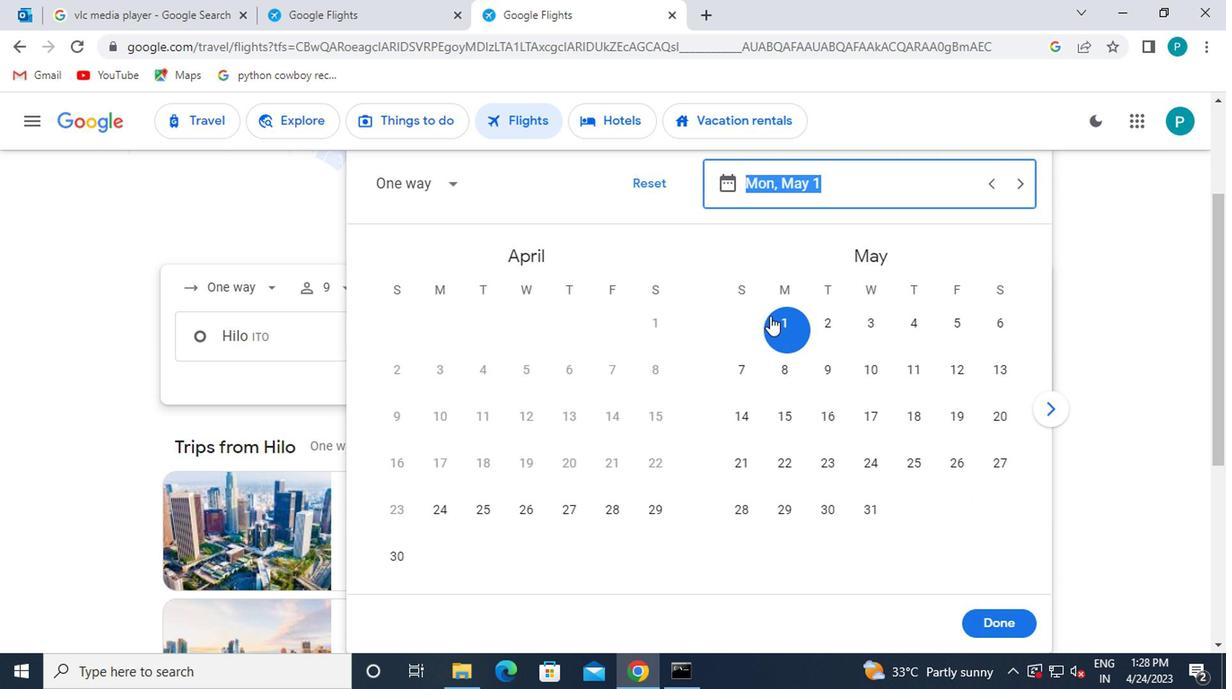 
Action: Mouse moved to (1019, 628)
Screenshot: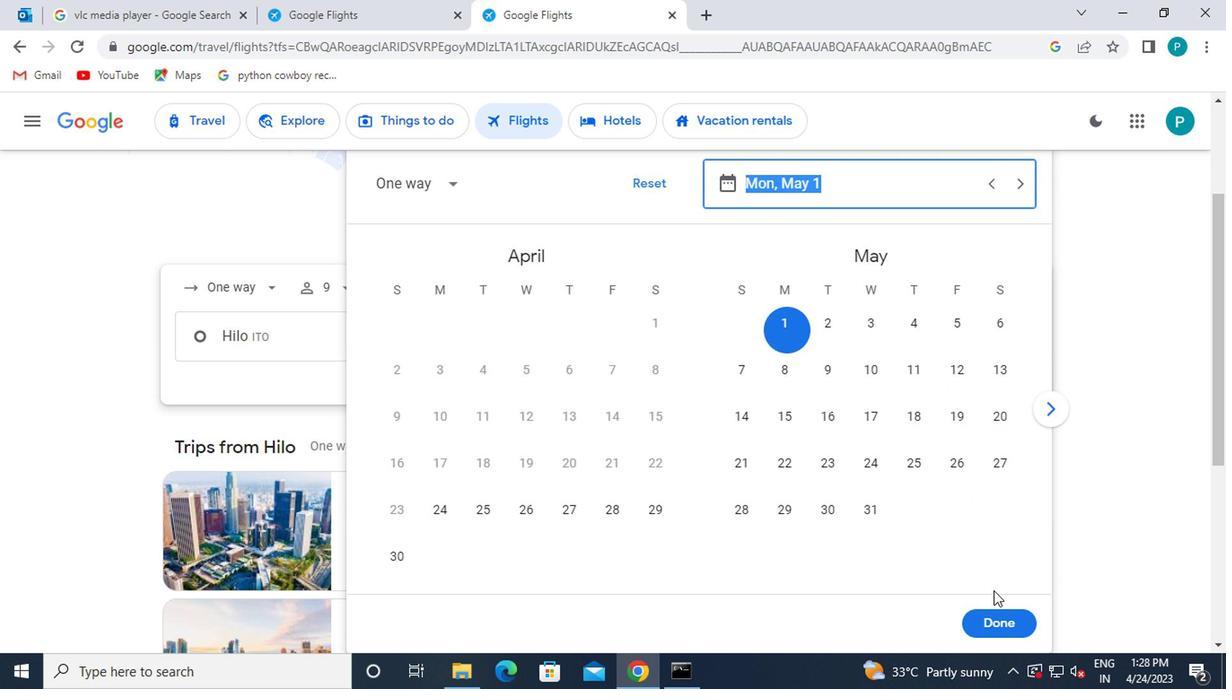 
Action: Mouse pressed left at (1019, 628)
Screenshot: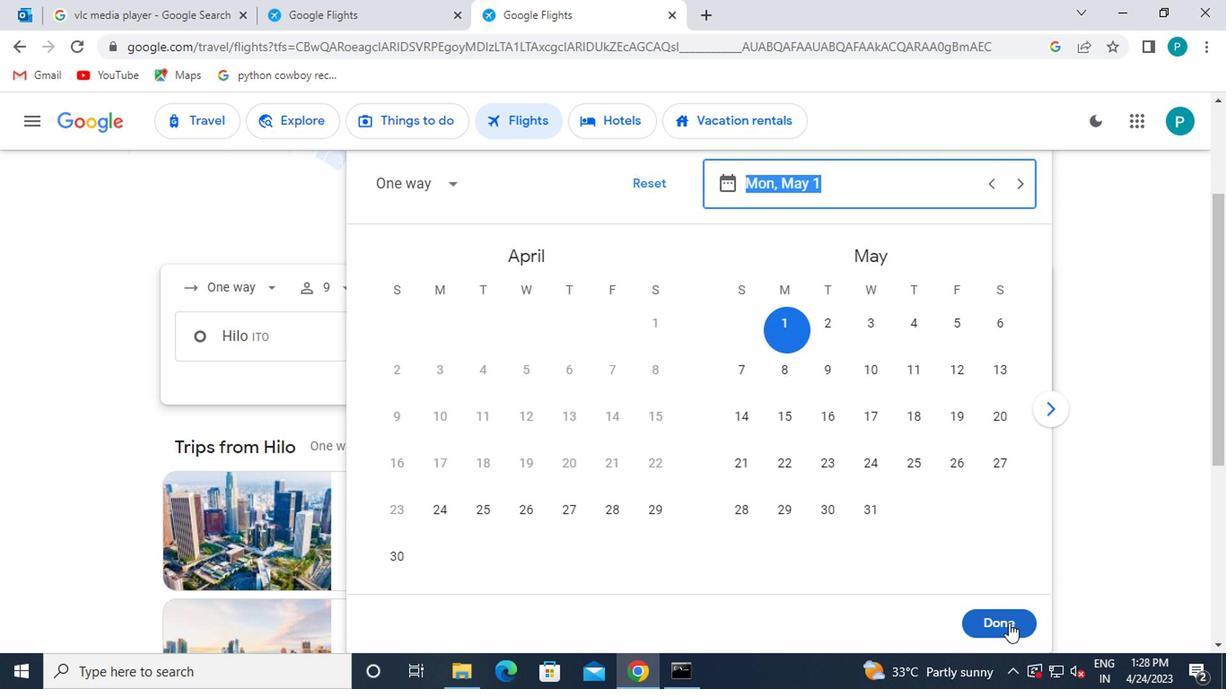 
Action: Mouse moved to (583, 403)
Screenshot: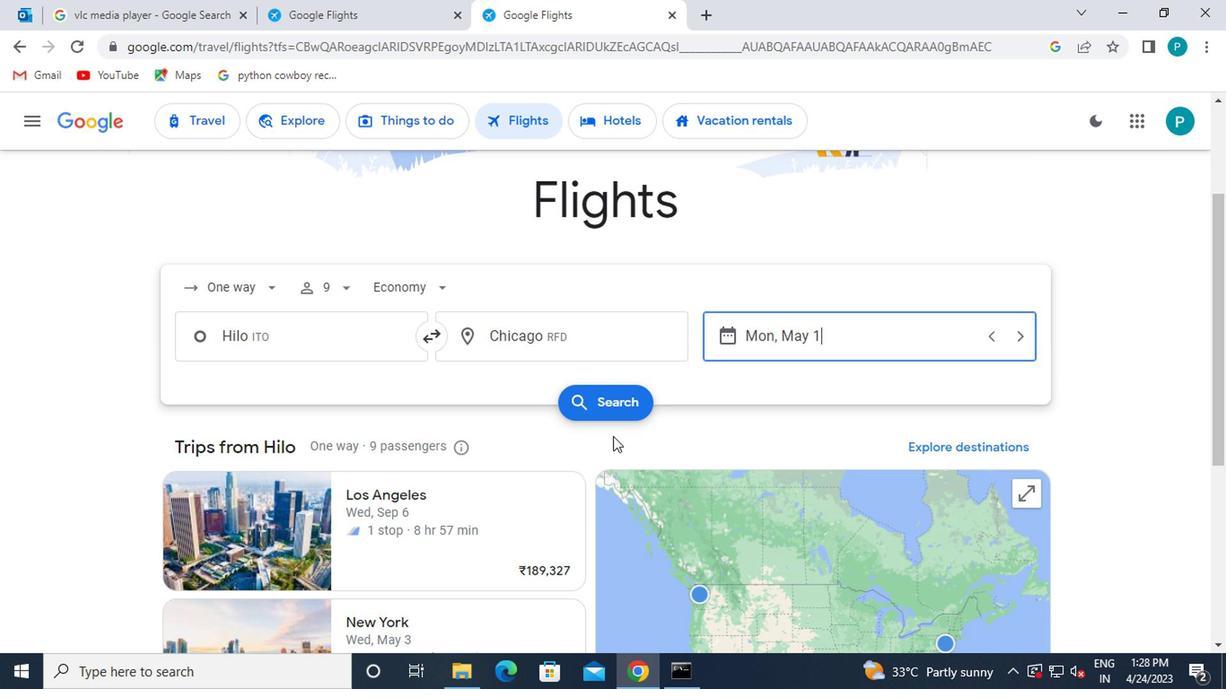 
Action: Mouse pressed left at (583, 403)
Screenshot: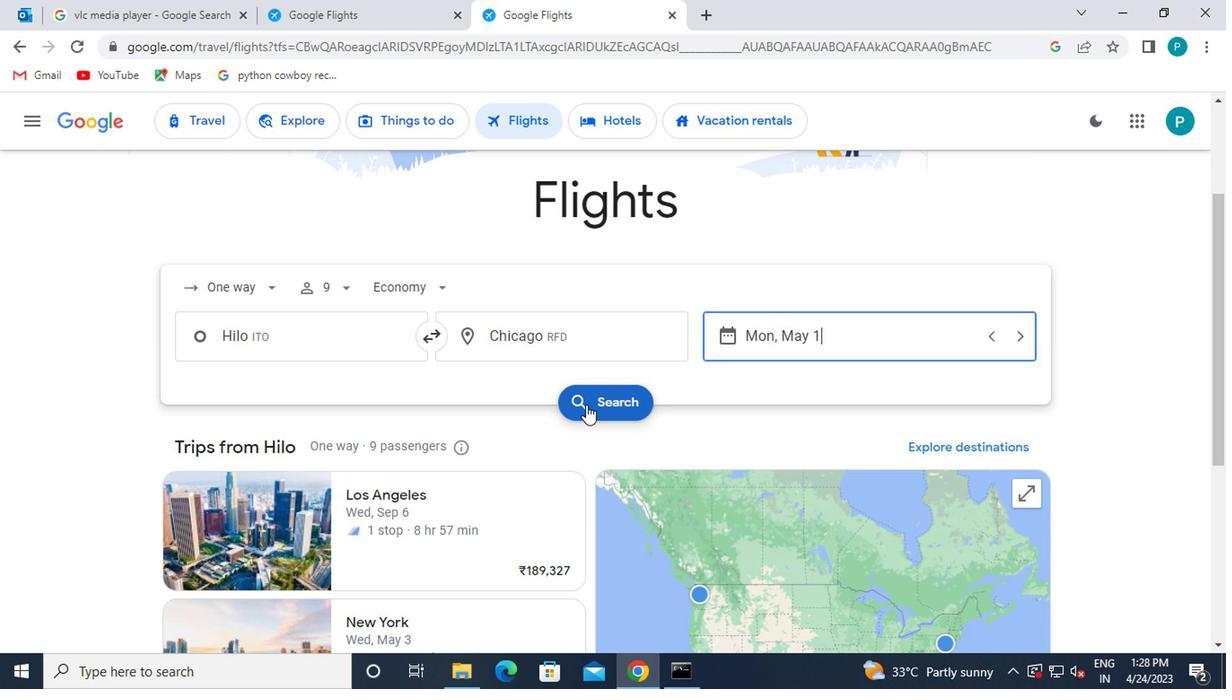 
Action: Mouse moved to (157, 289)
Screenshot: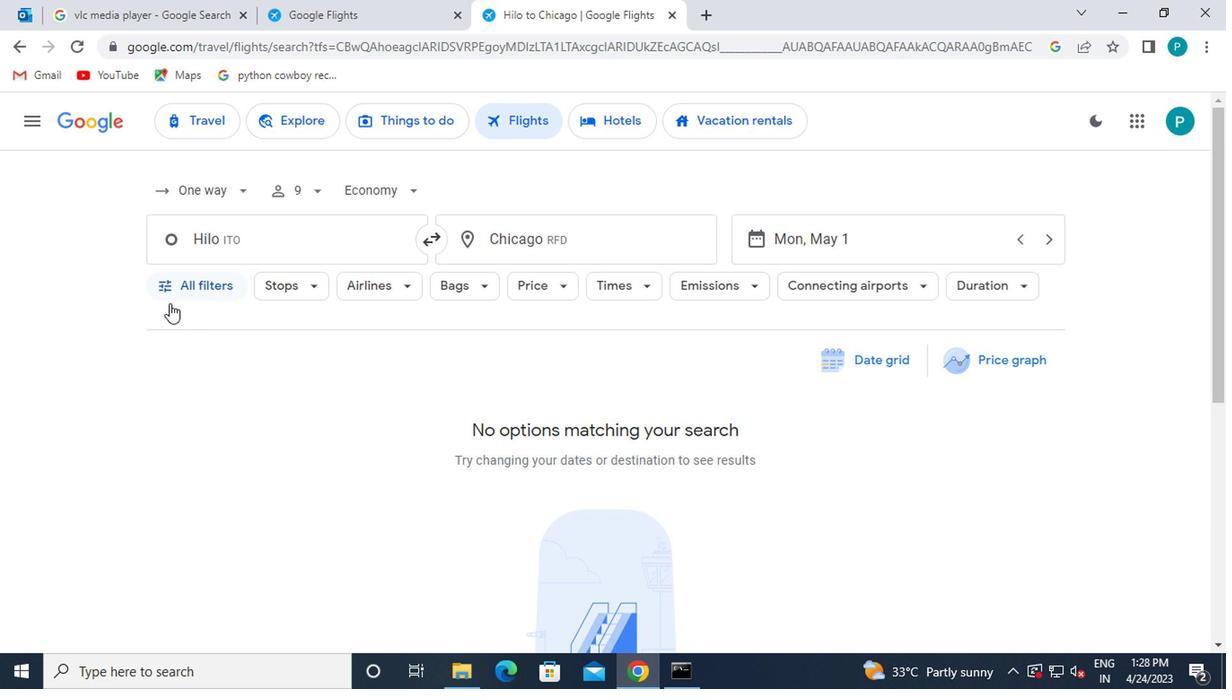 
Action: Mouse pressed left at (157, 289)
Screenshot: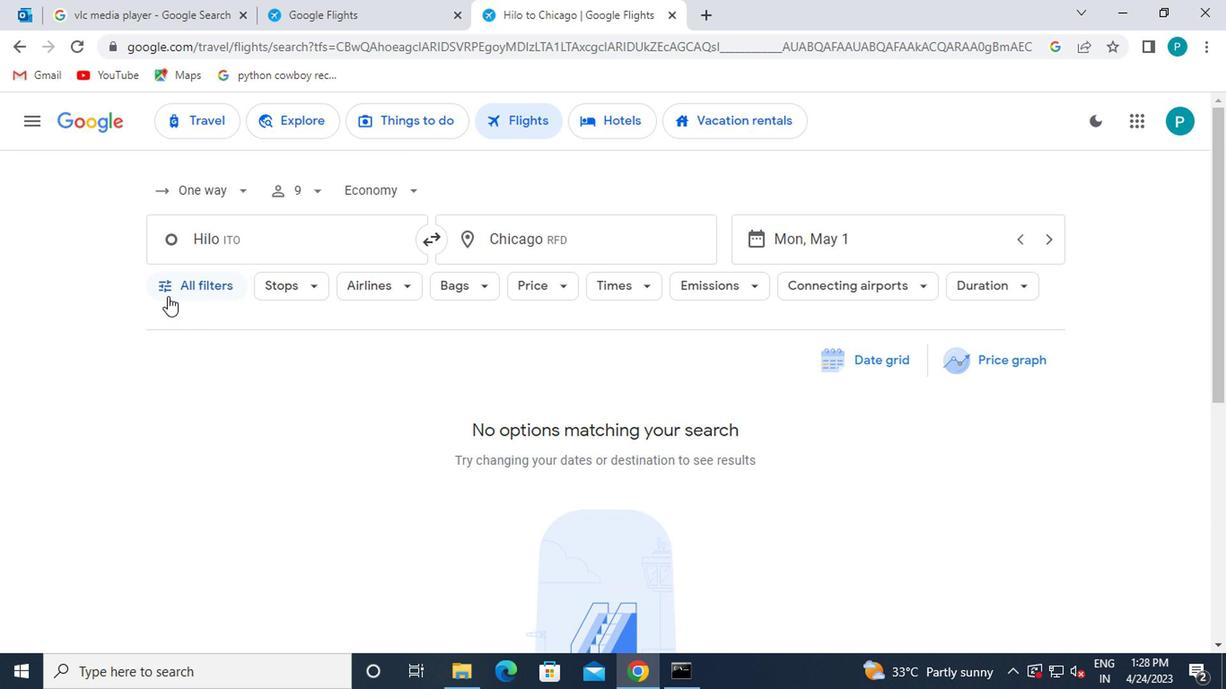 
Action: Mouse moved to (281, 435)
Screenshot: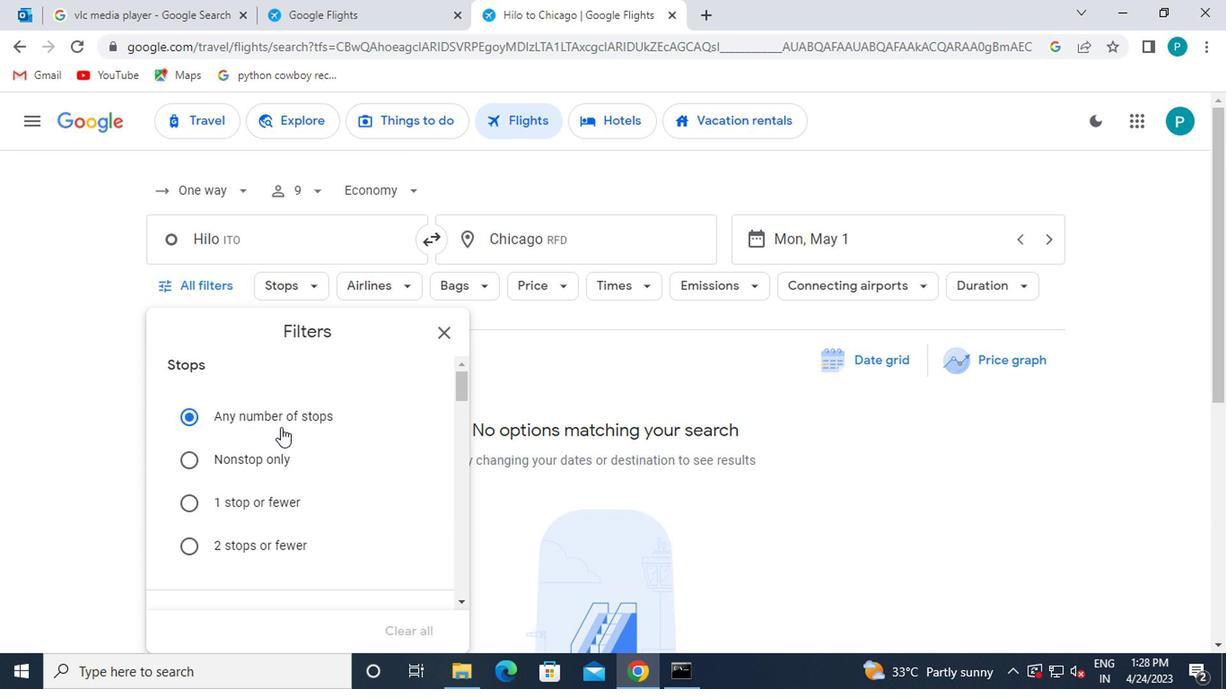 
Action: Mouse scrolled (281, 433) with delta (0, -1)
Screenshot: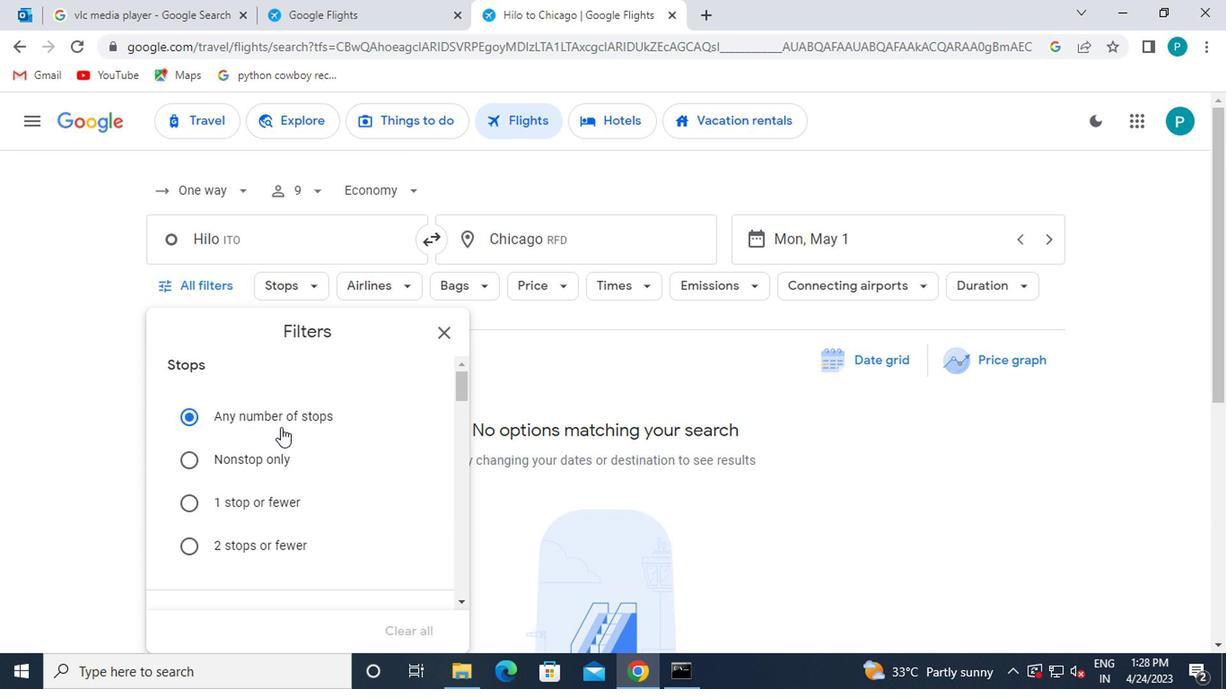 
Action: Mouse scrolled (281, 433) with delta (0, -1)
Screenshot: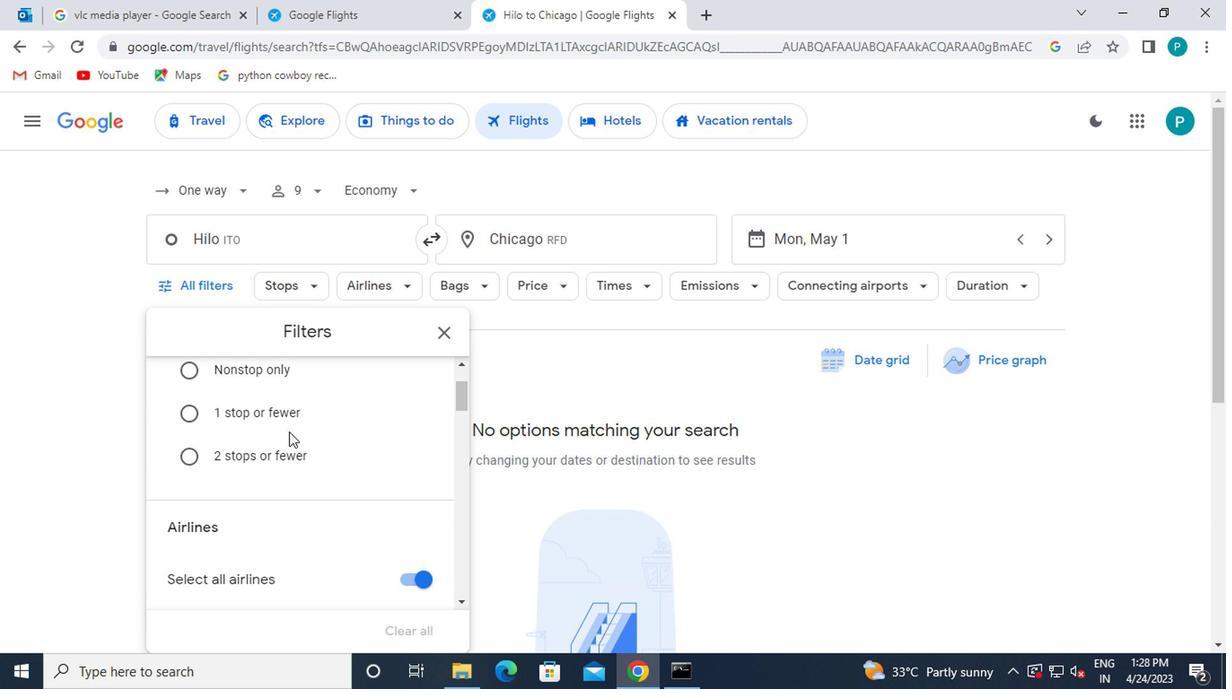 
Action: Mouse scrolled (281, 433) with delta (0, -1)
Screenshot: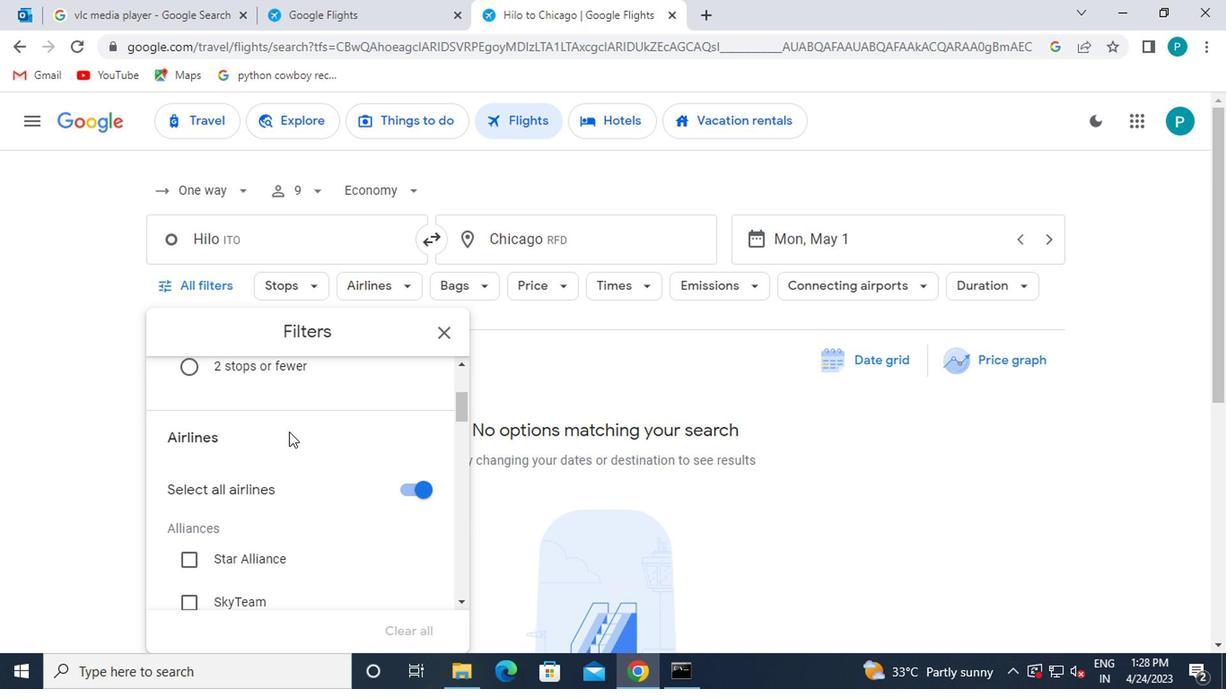
Action: Mouse moved to (282, 435)
Screenshot: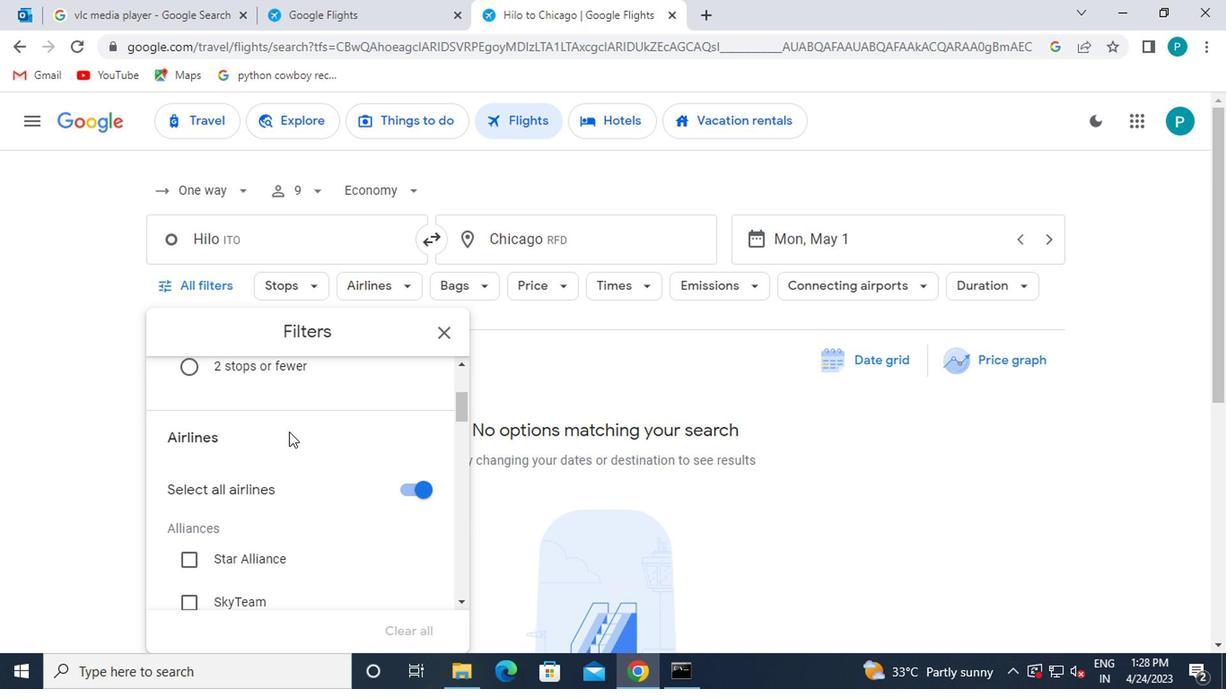 
Action: Mouse scrolled (282, 433) with delta (0, -1)
Screenshot: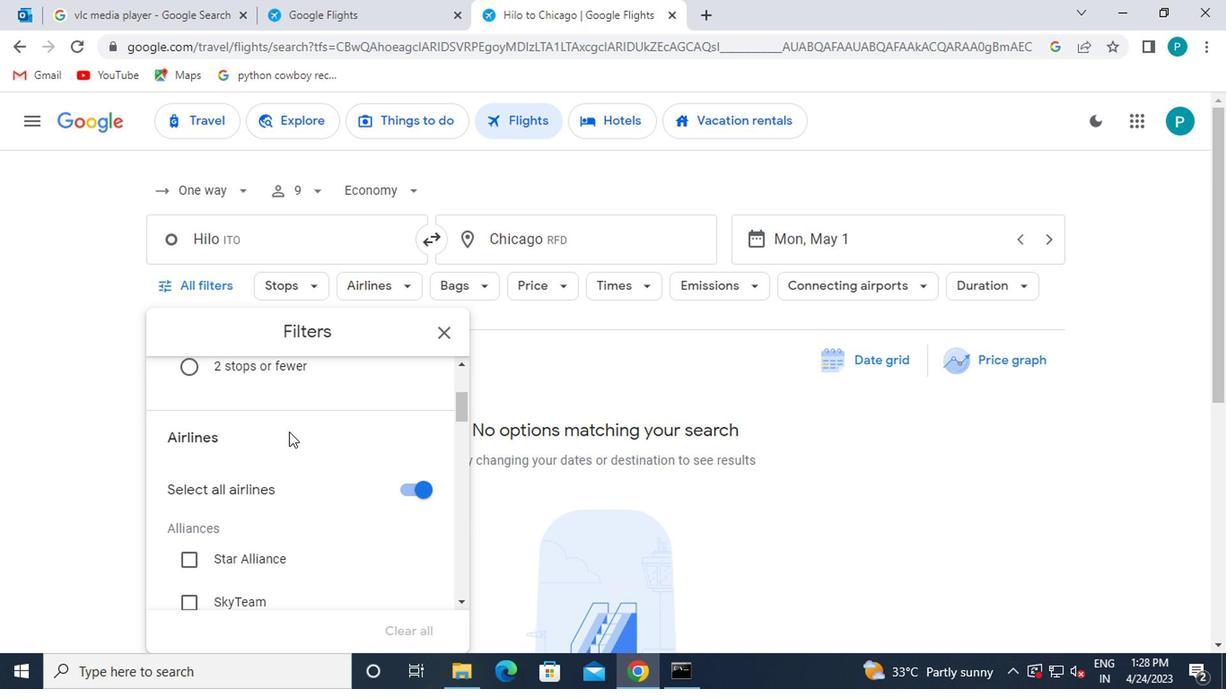 
Action: Mouse moved to (281, 446)
Screenshot: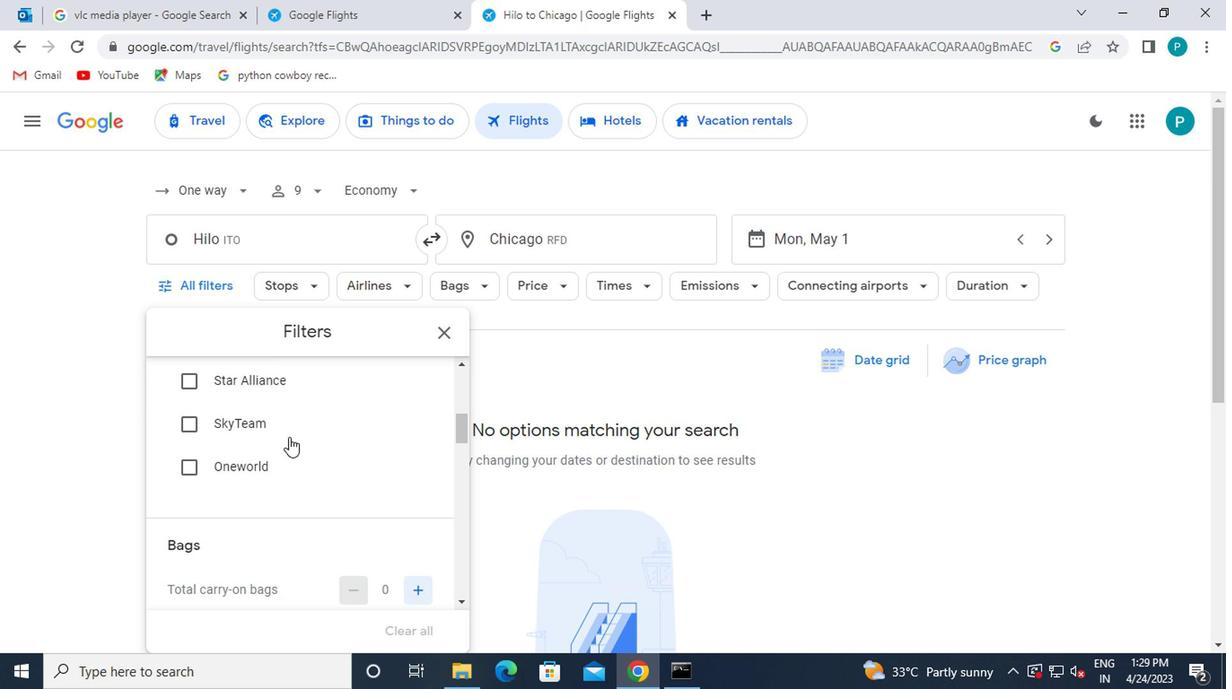 
Action: Mouse scrolled (281, 445) with delta (0, 0)
Screenshot: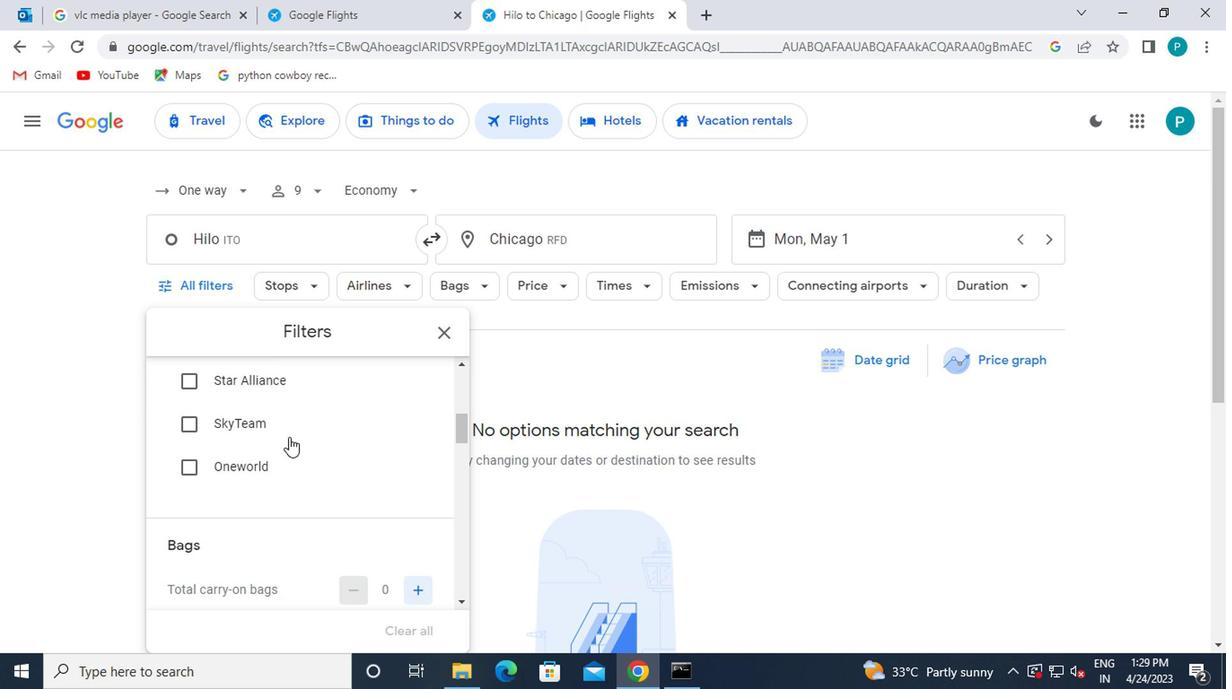 
Action: Mouse moved to (281, 450)
Screenshot: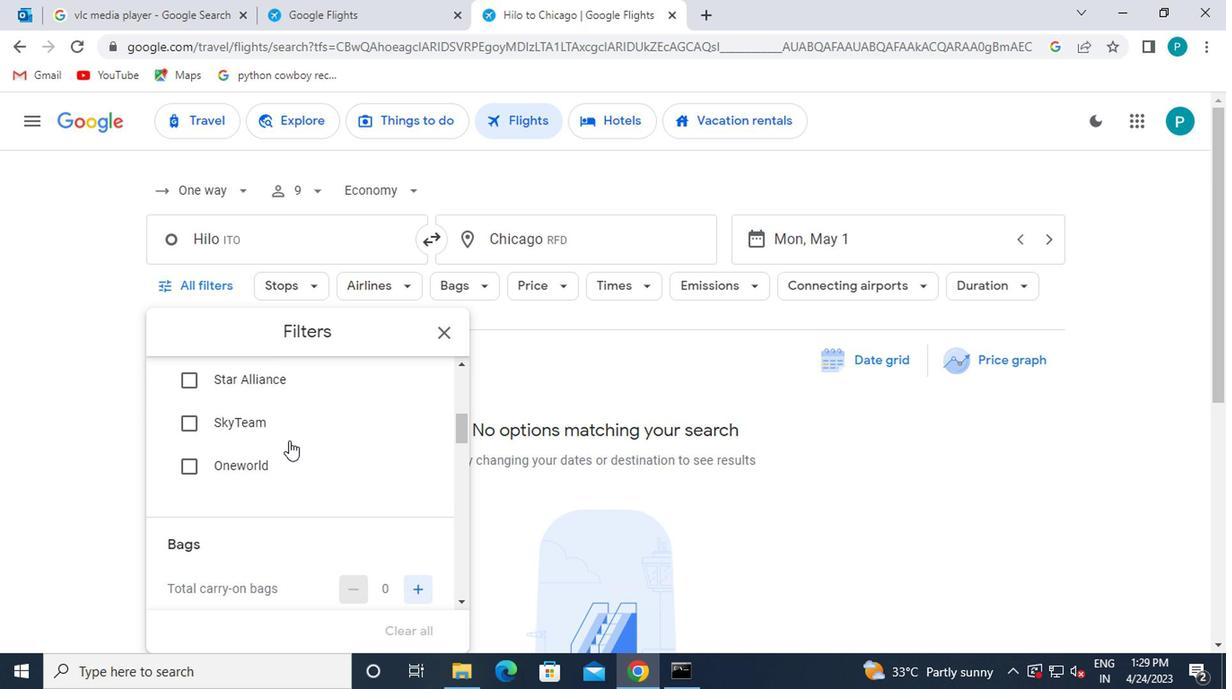
Action: Mouse scrolled (281, 449) with delta (0, -1)
Screenshot: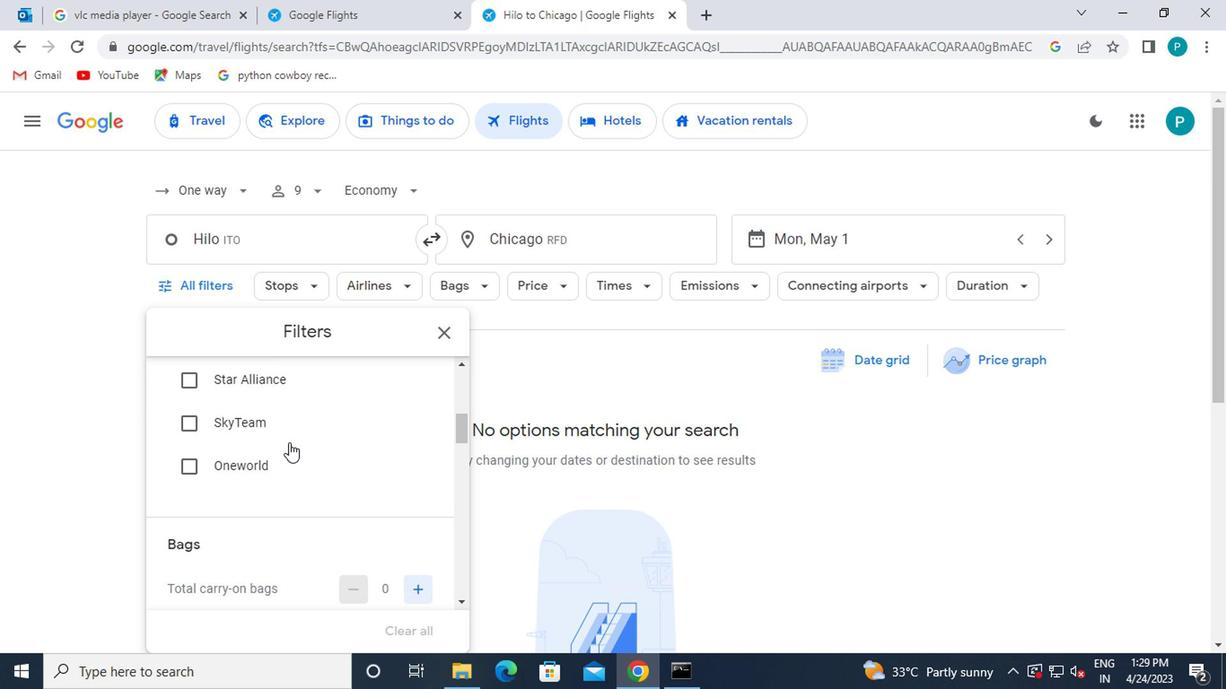 
Action: Mouse moved to (409, 419)
Screenshot: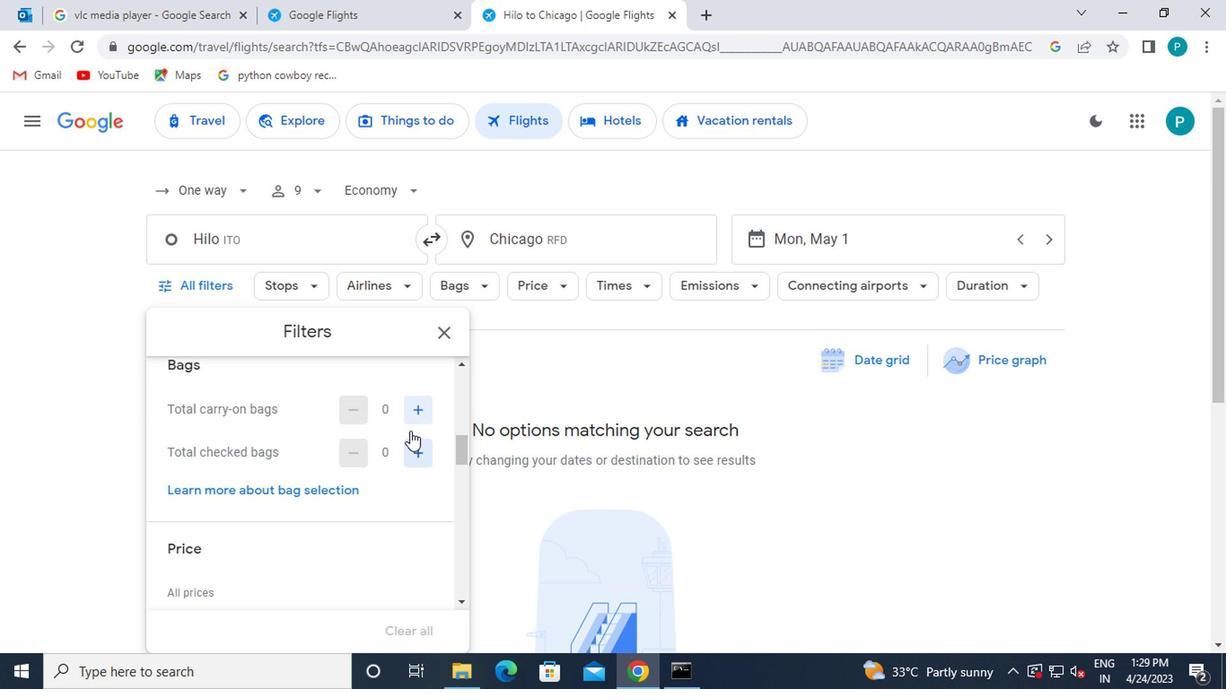 
Action: Mouse pressed left at (409, 419)
Screenshot: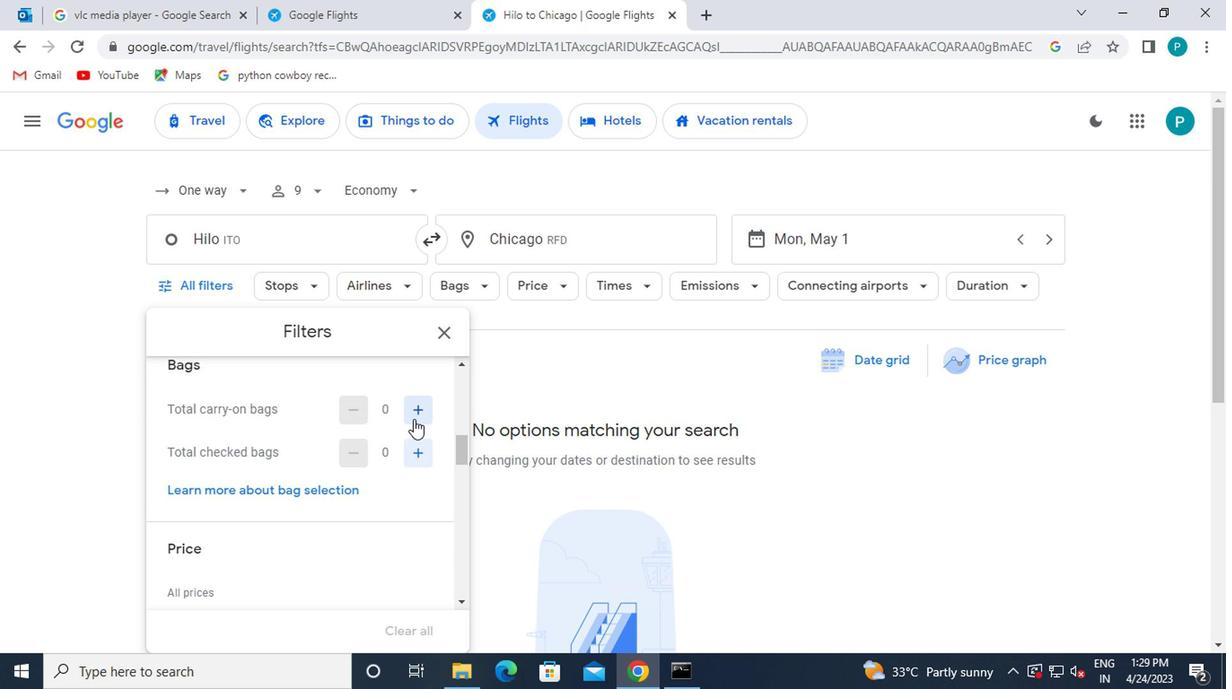 
Action: Mouse moved to (401, 456)
Screenshot: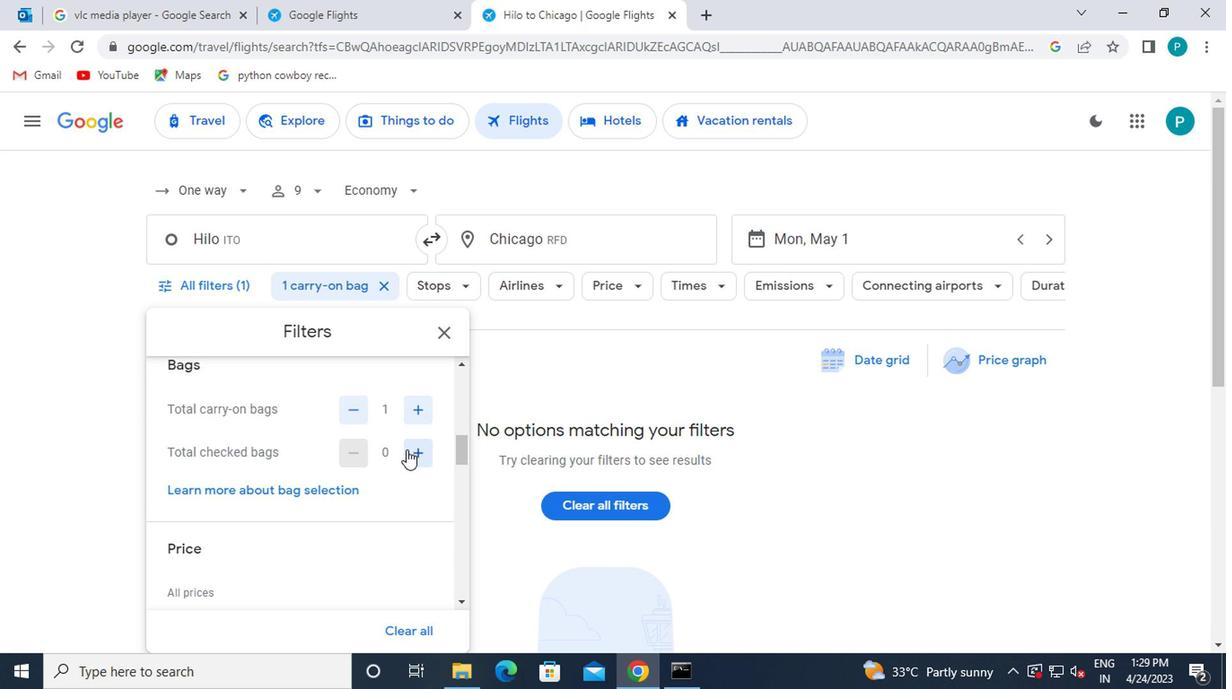 
Action: Mouse pressed left at (401, 456)
Screenshot: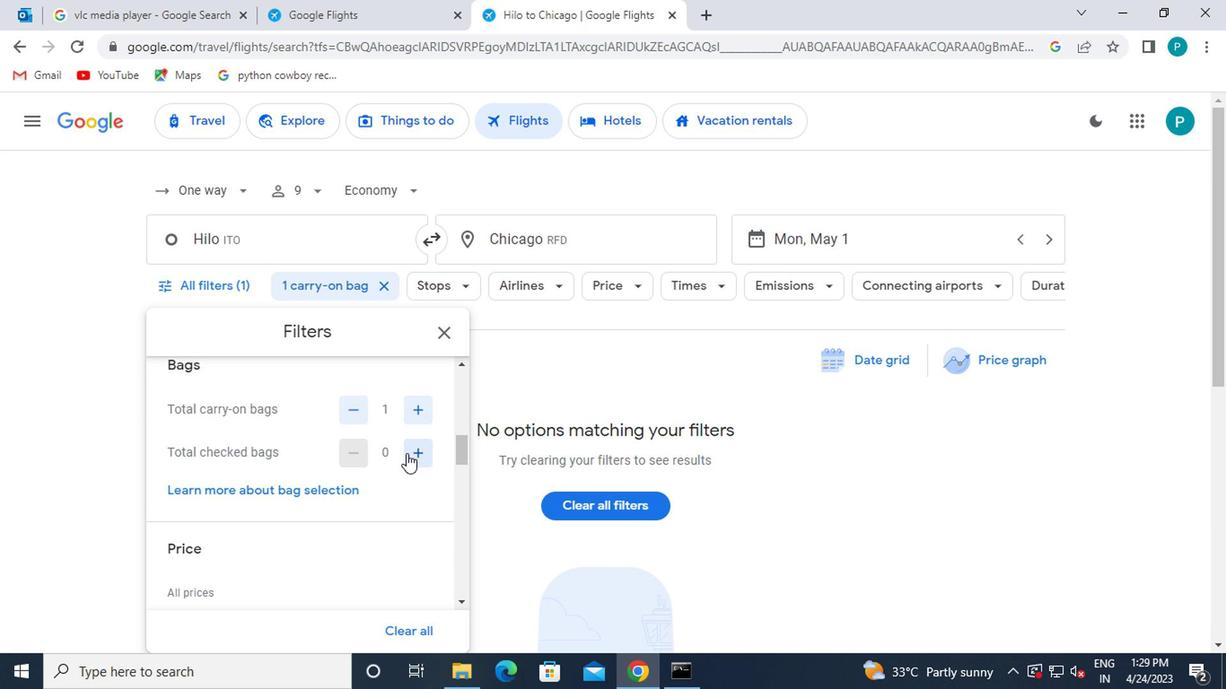 
Action: Mouse moved to (224, 433)
Screenshot: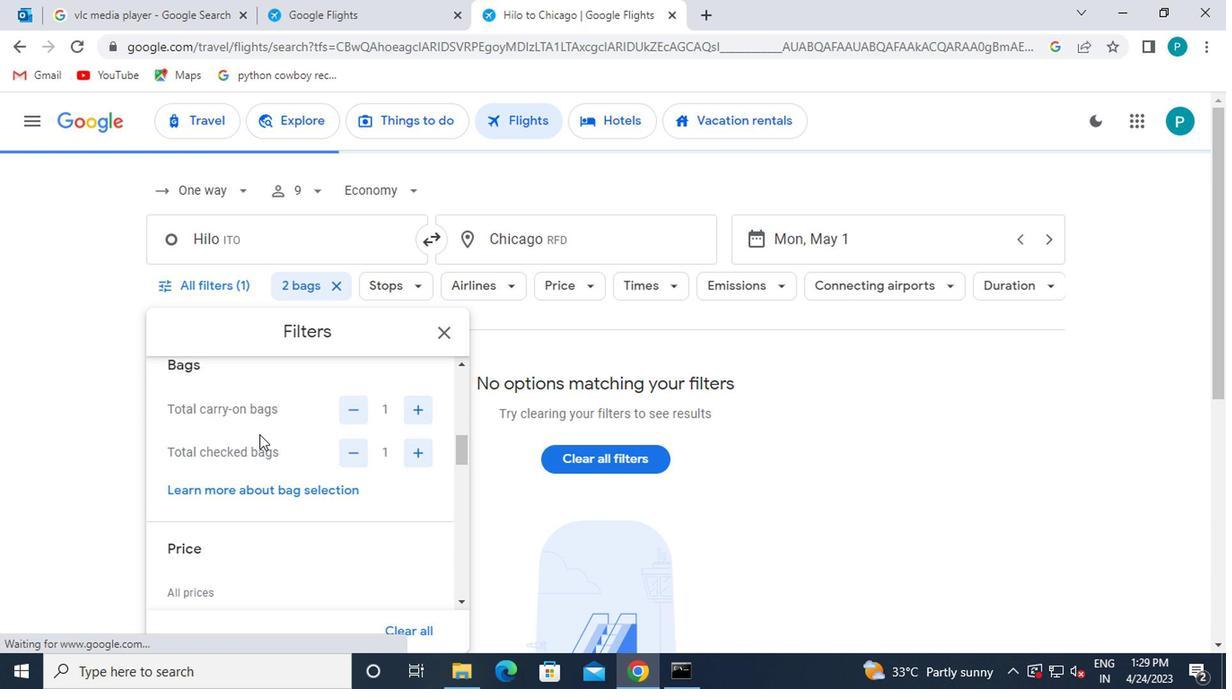 
Action: Mouse scrolled (224, 433) with delta (0, 0)
Screenshot: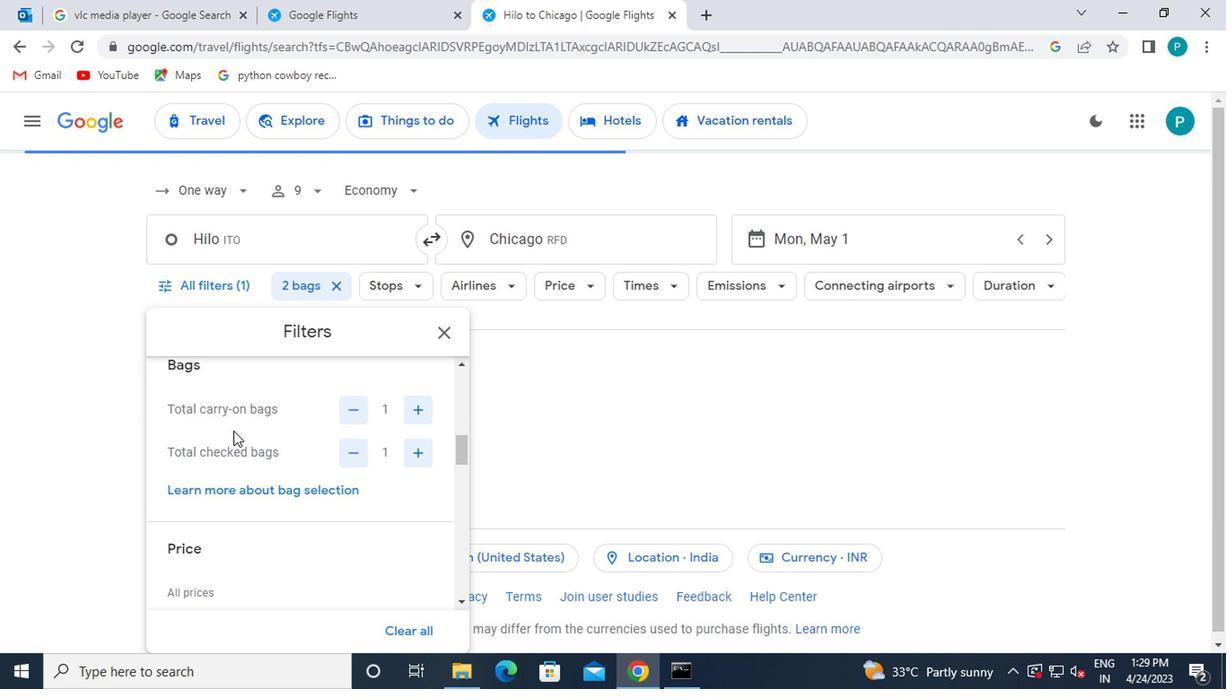 
Action: Mouse scrolled (224, 433) with delta (0, 0)
Screenshot: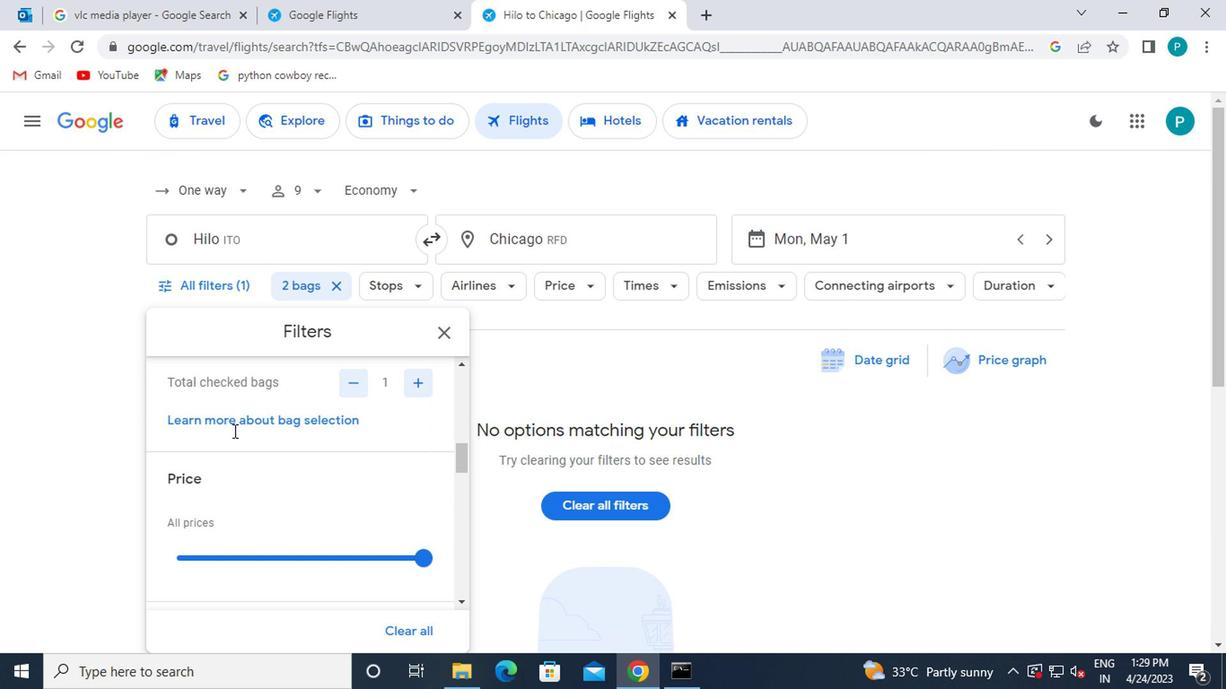 
Action: Mouse moved to (413, 446)
Screenshot: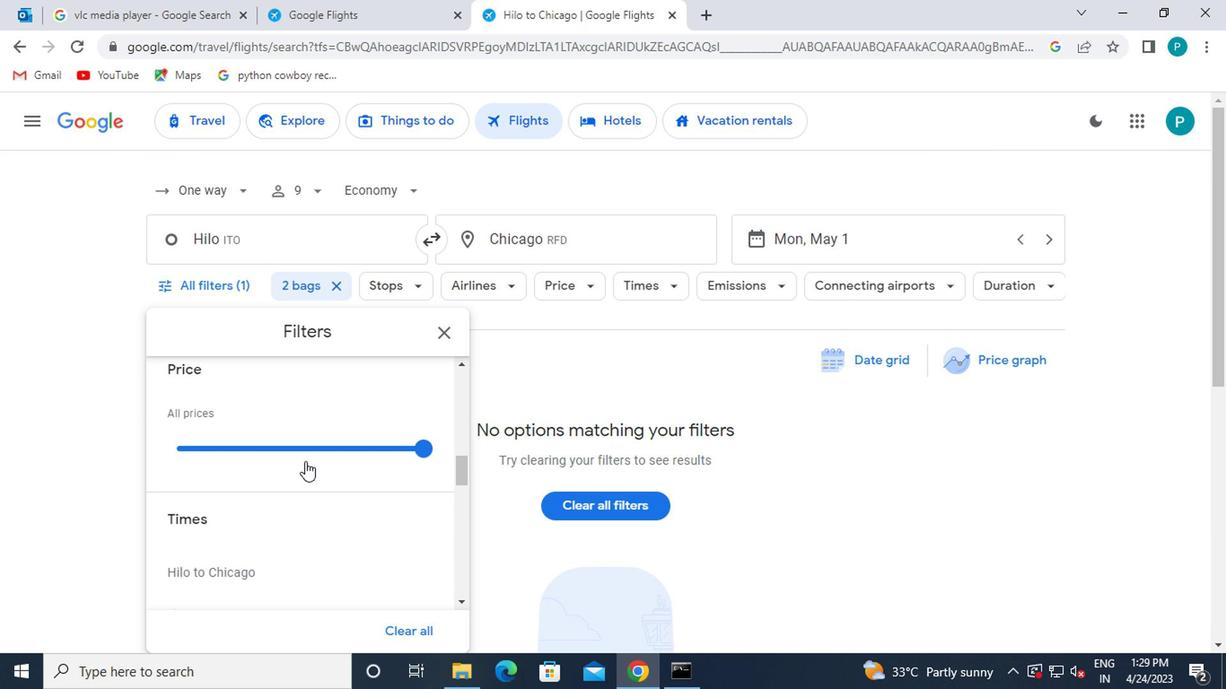 
Action: Mouse pressed left at (413, 446)
Screenshot: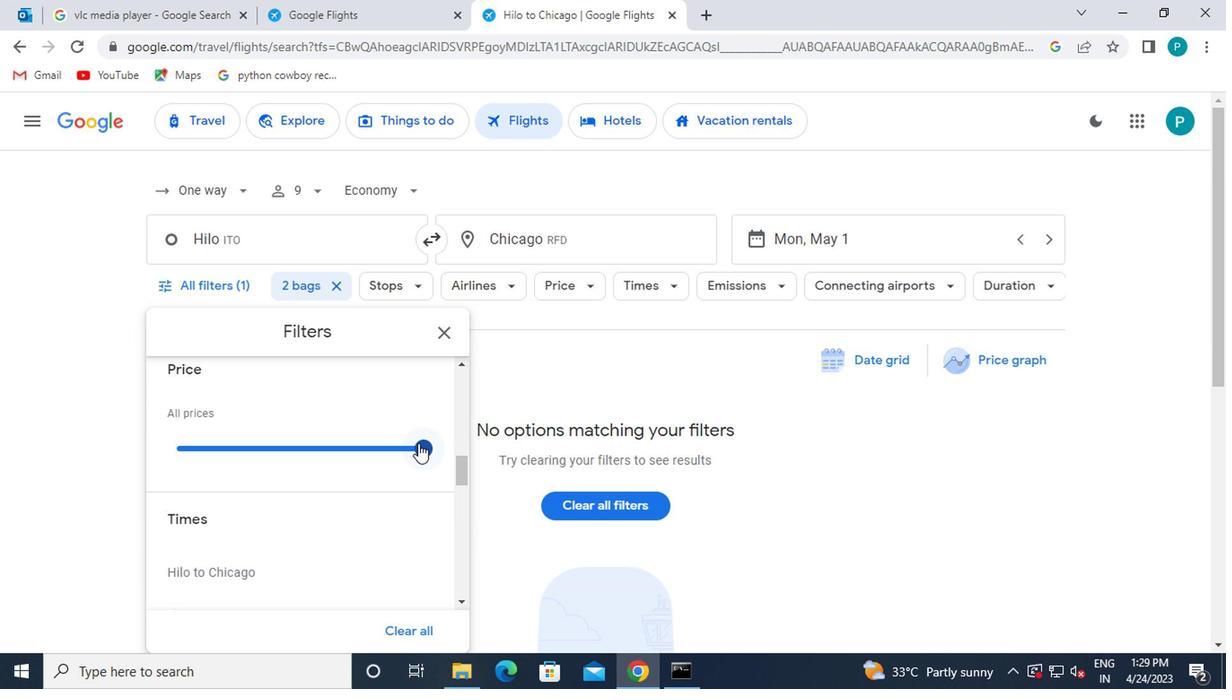 
Action: Mouse moved to (431, 456)
Screenshot: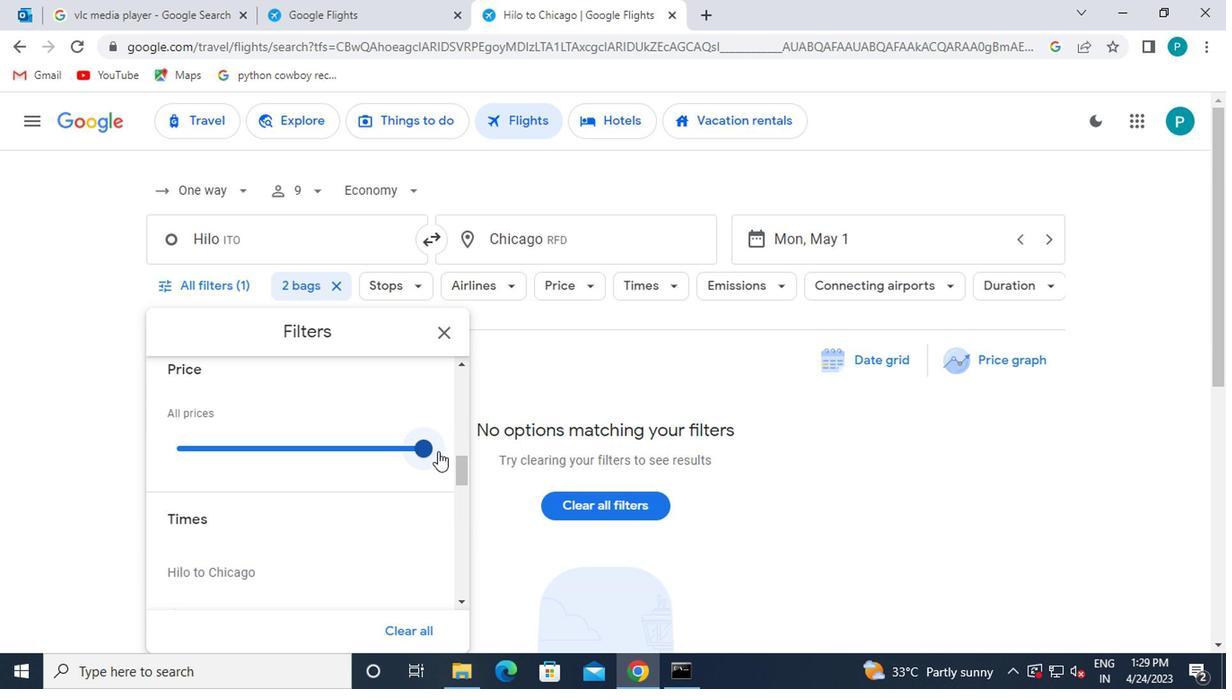 
Action: Mouse scrolled (431, 455) with delta (0, -1)
Screenshot: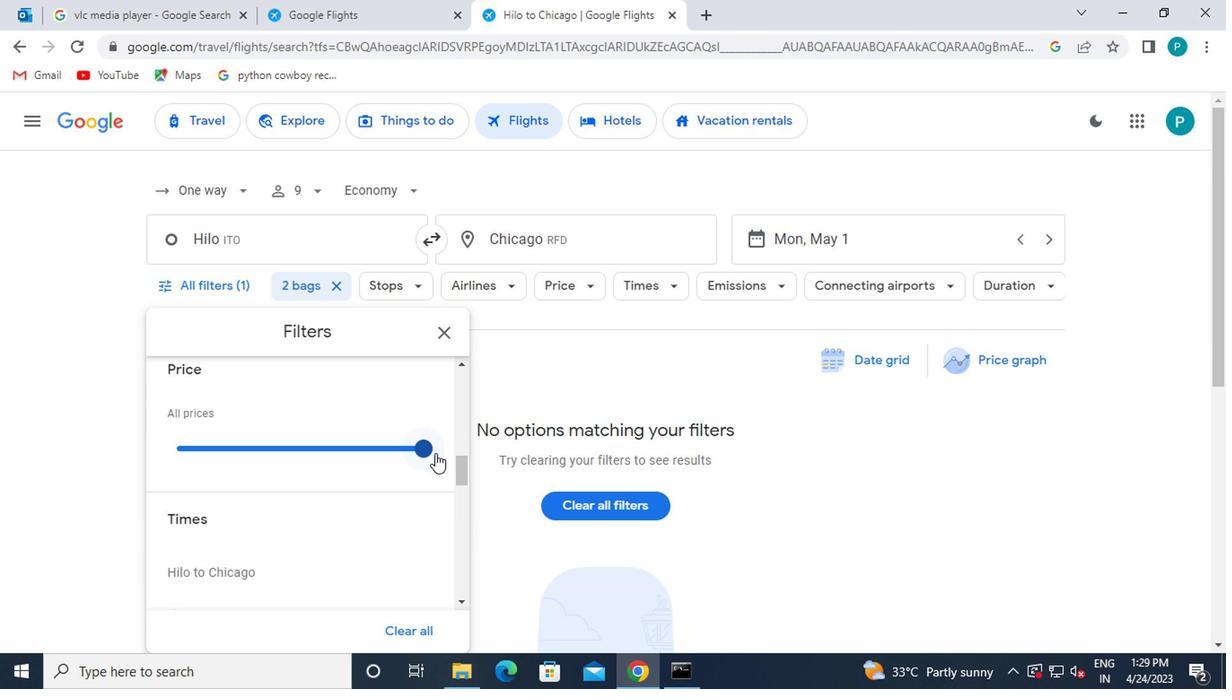
Action: Mouse moved to (392, 470)
Screenshot: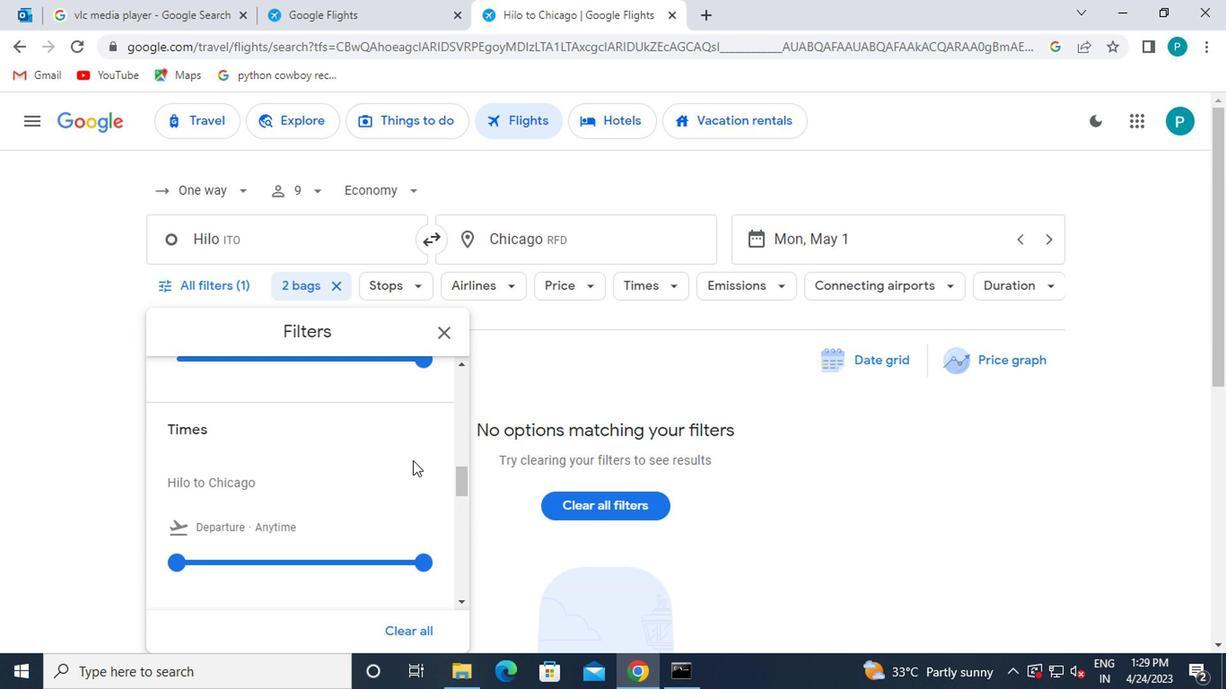 
Action: Mouse scrolled (392, 469) with delta (0, 0)
Screenshot: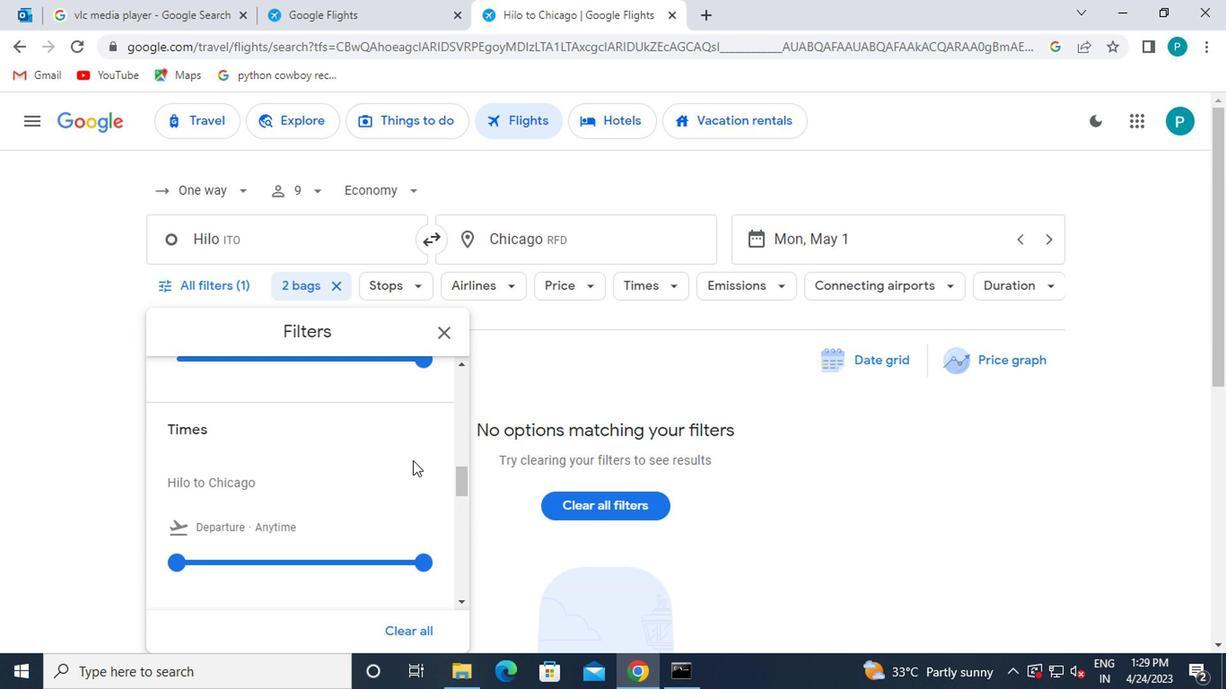
Action: Mouse moved to (176, 472)
Screenshot: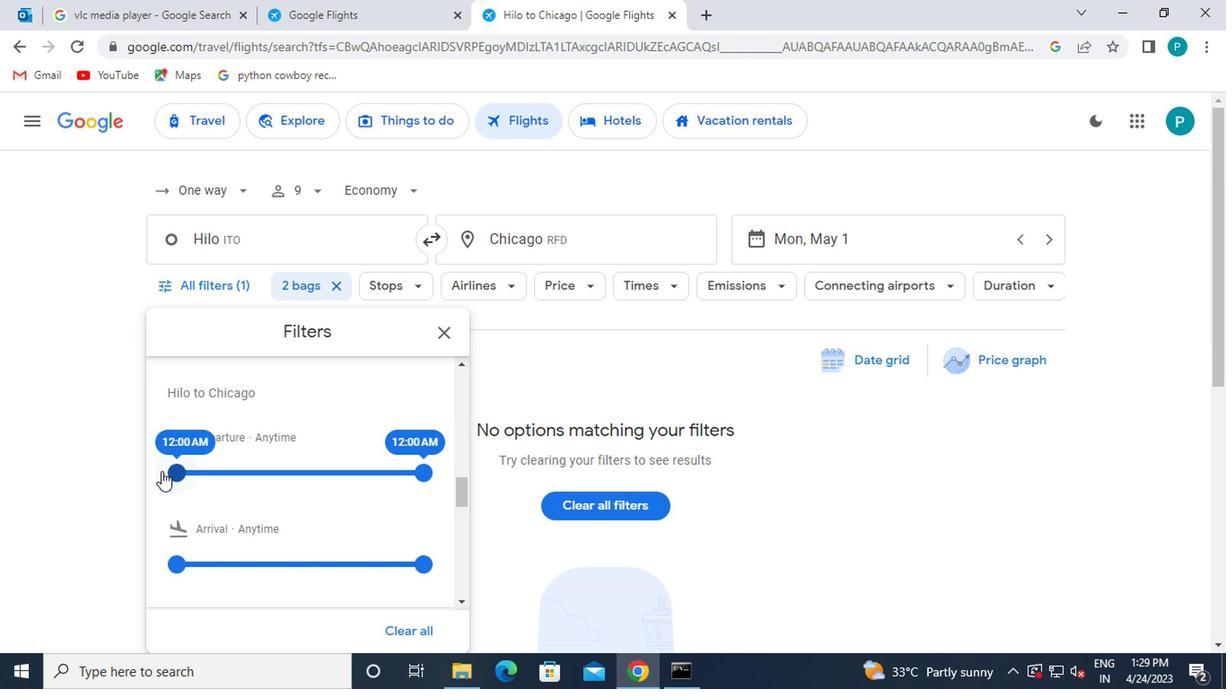 
Action: Mouse pressed left at (176, 472)
Screenshot: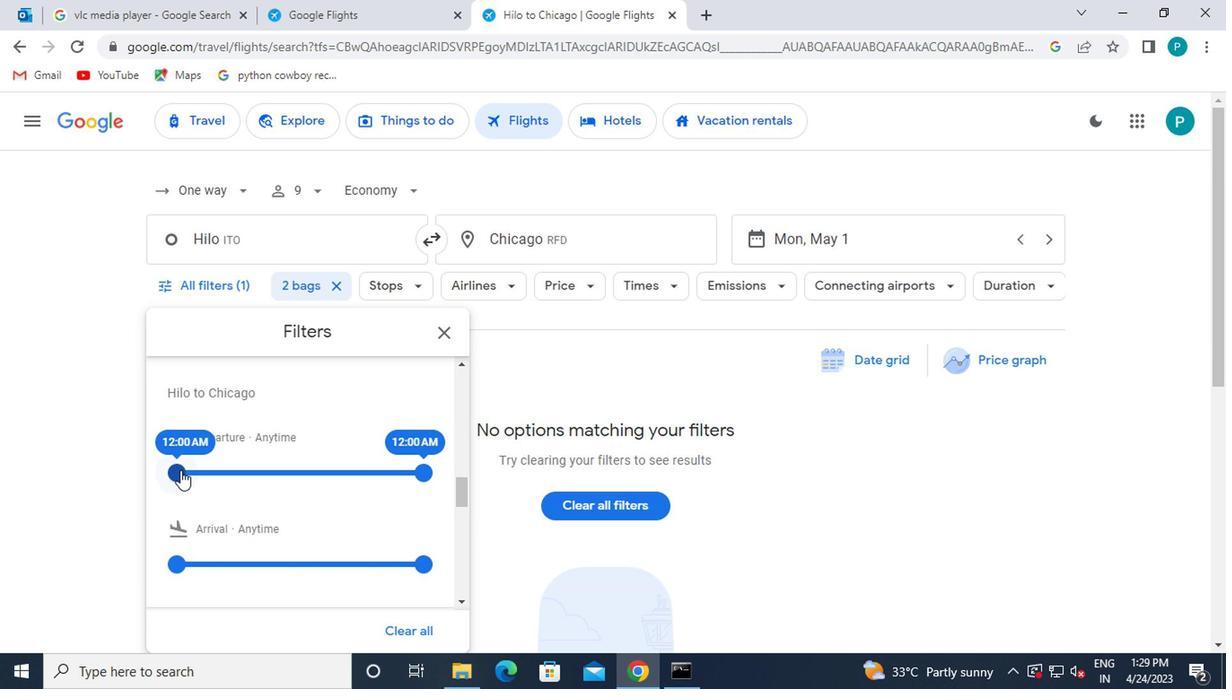 
Action: Mouse moved to (376, 519)
Screenshot: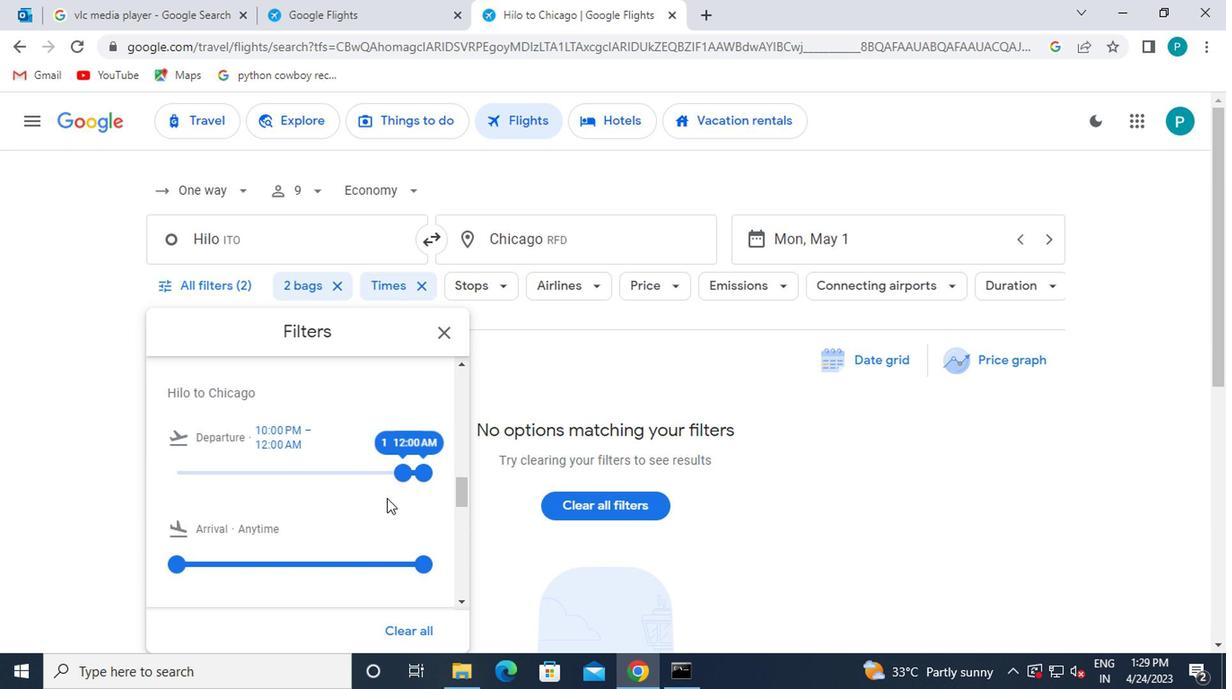 
Action: Mouse scrolled (376, 518) with delta (0, 0)
Screenshot: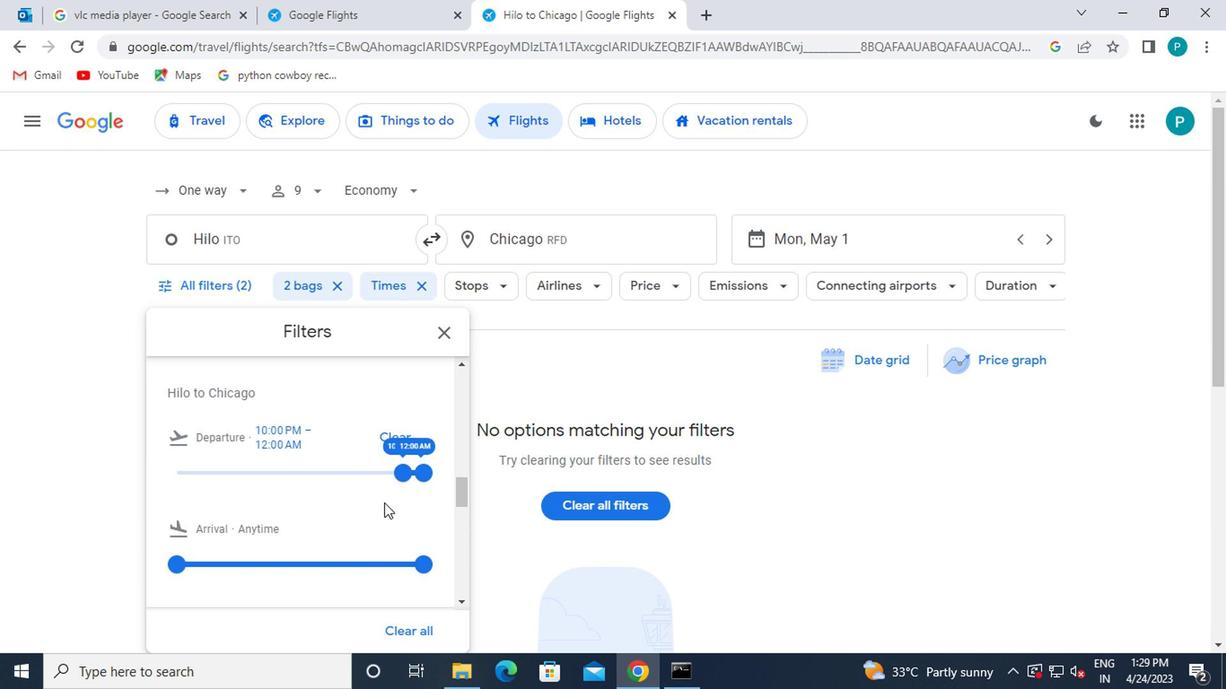 
Action: Mouse moved to (436, 343)
Screenshot: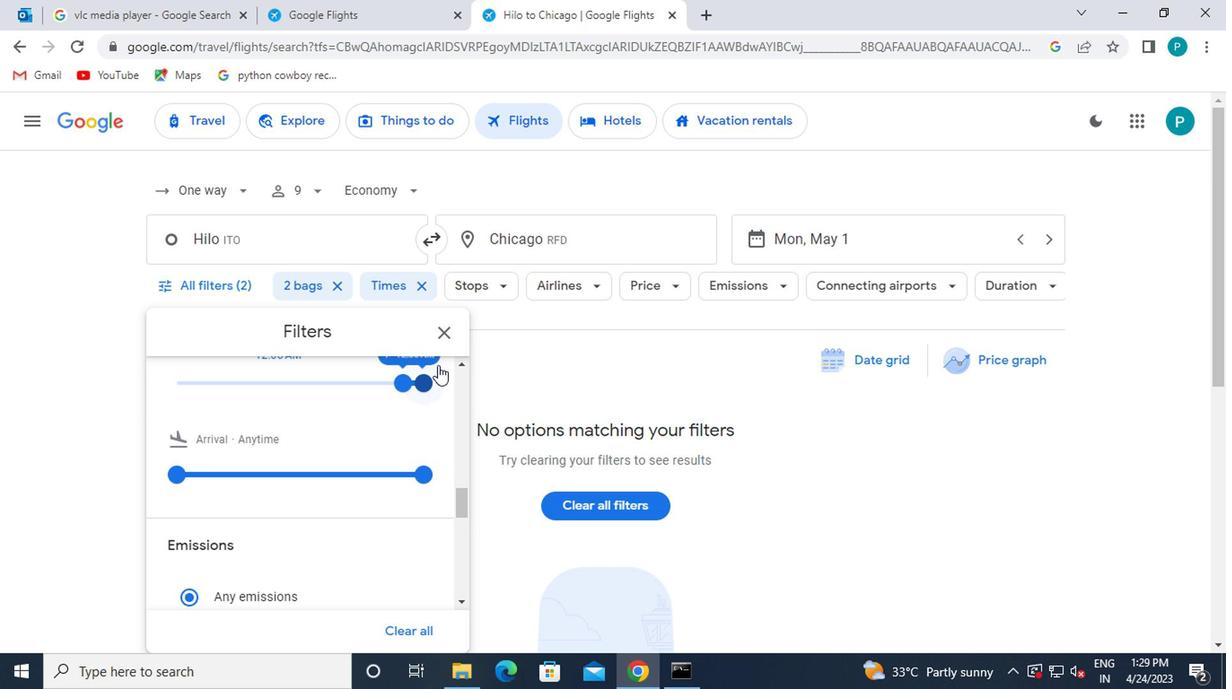 
Action: Mouse pressed left at (436, 343)
Screenshot: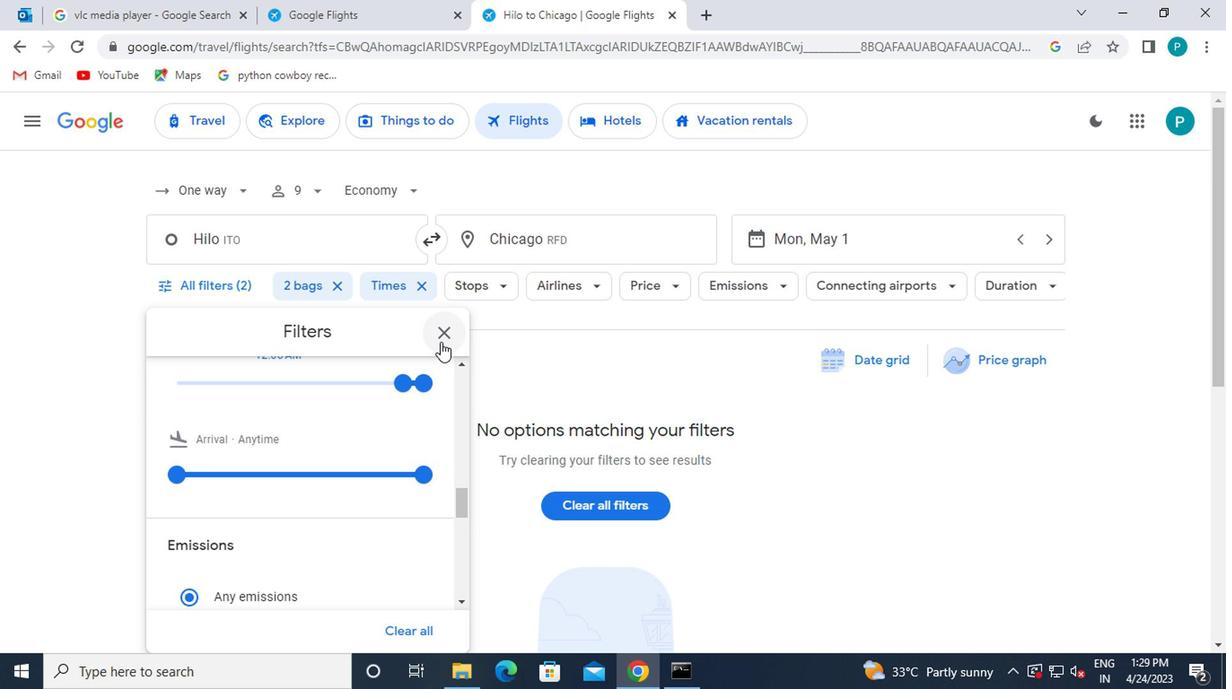 
Action: Mouse moved to (436, 343)
Screenshot: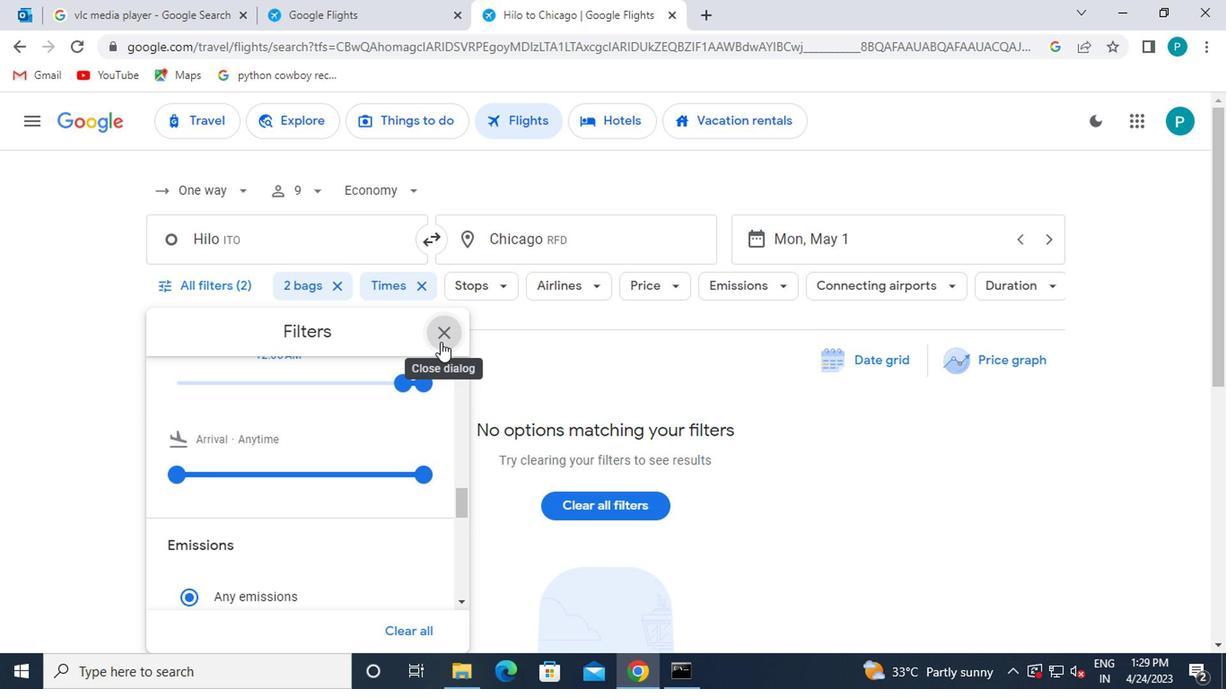 
